 Task: For heading Arial with bold.  font size for heading22,  'Change the font style of data to'Arial Narrow.  and font size to 14,  Change the alignment of both headline & data to Align middle.  In the sheet   Spark Sales review book
Action: Mouse moved to (141, 105)
Screenshot: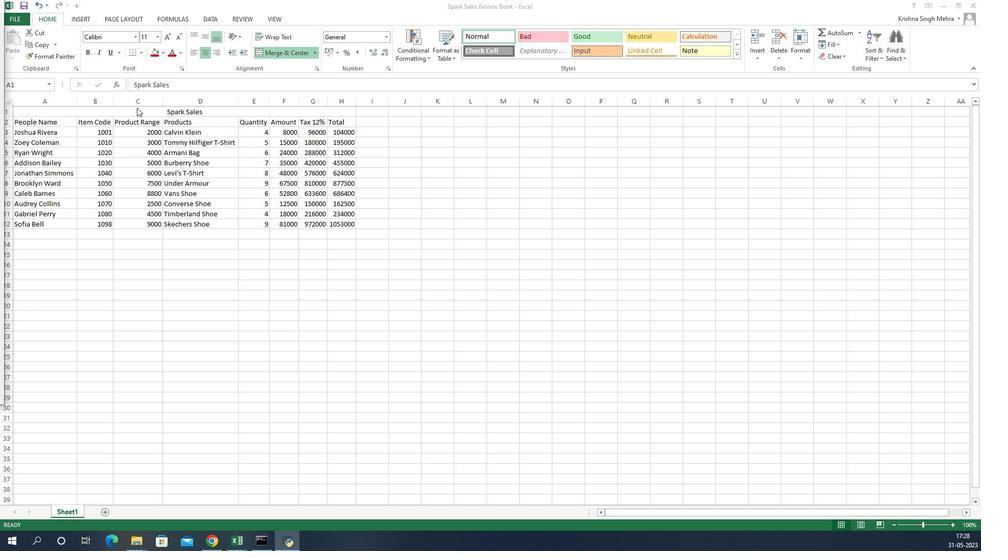
Action: Mouse pressed left at (141, 105)
Screenshot: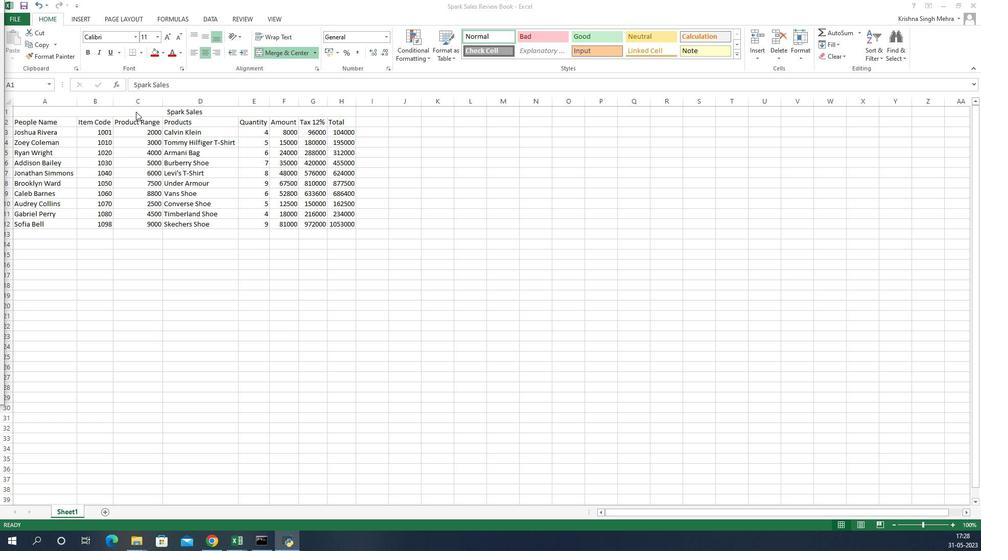 
Action: Mouse moved to (139, 28)
Screenshot: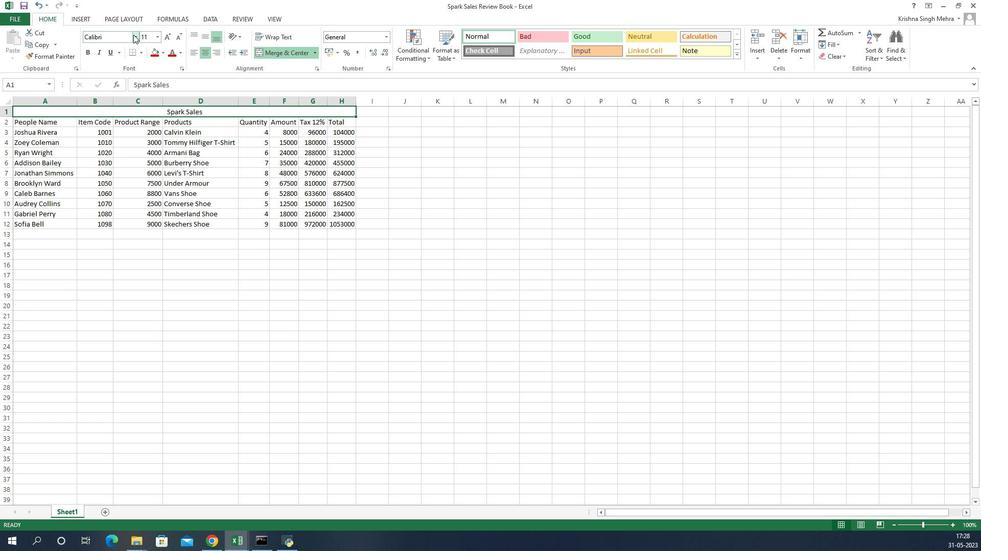 
Action: Mouse pressed left at (139, 28)
Screenshot: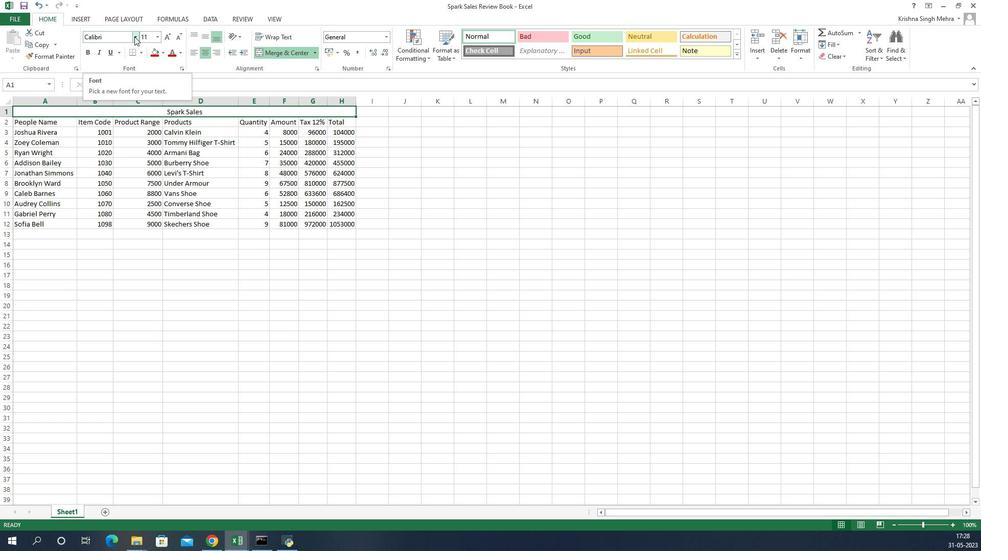 
Action: Mouse moved to (108, 115)
Screenshot: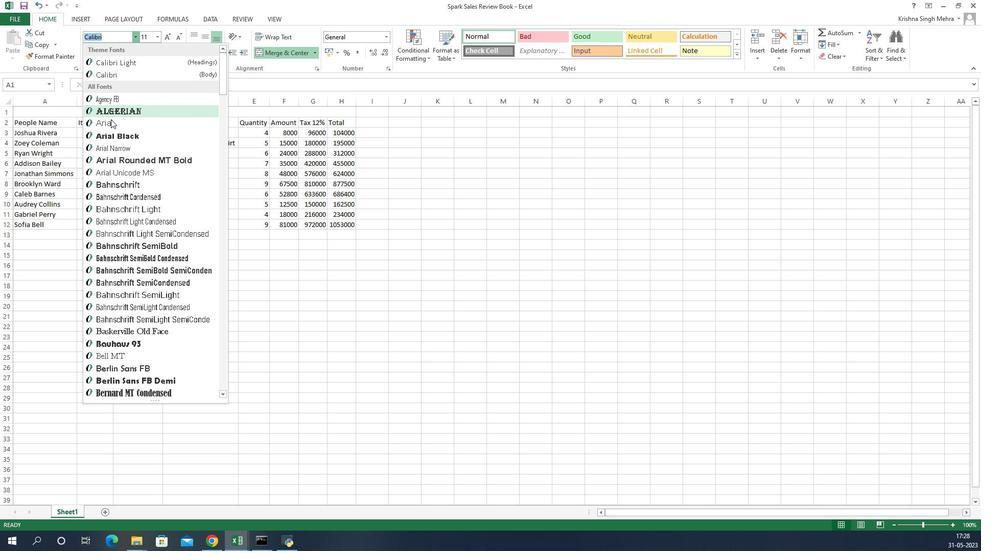 
Action: Mouse pressed left at (108, 115)
Screenshot: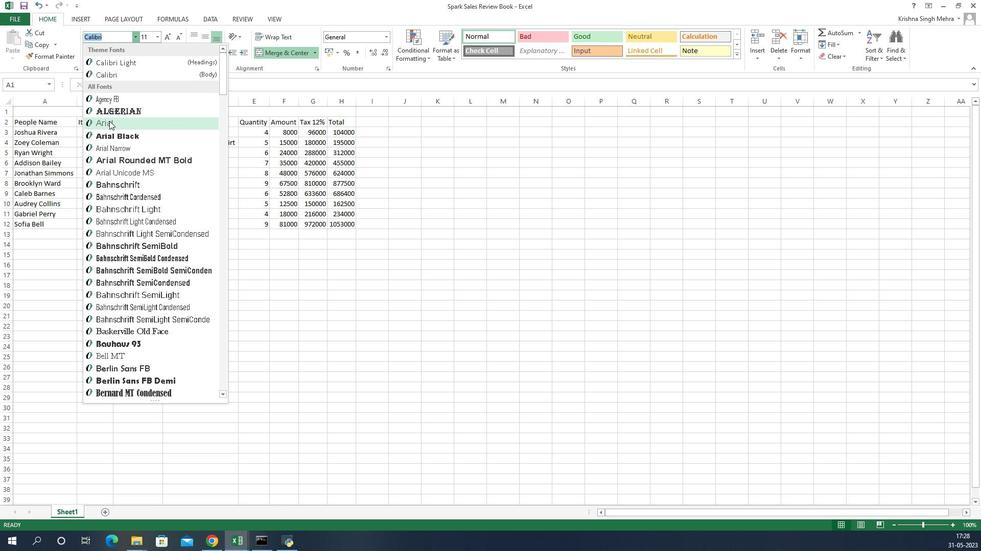 
Action: Mouse moved to (85, 43)
Screenshot: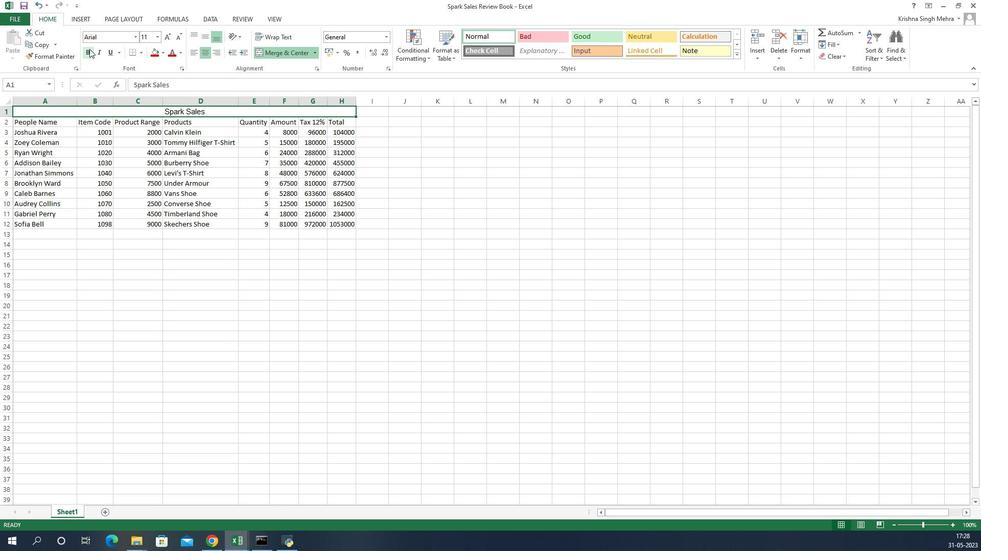 
Action: Mouse pressed left at (85, 43)
Screenshot: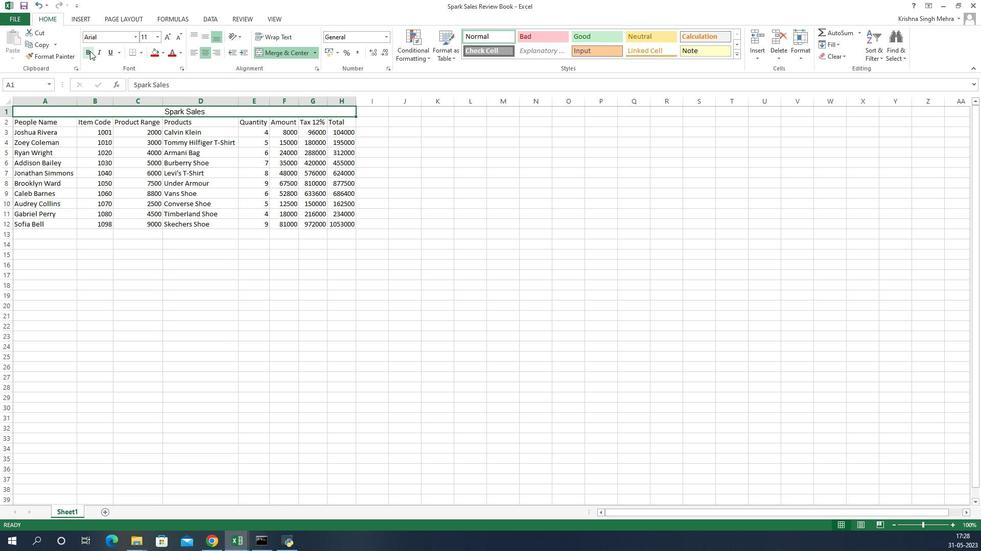 
Action: Mouse moved to (180, 29)
Screenshot: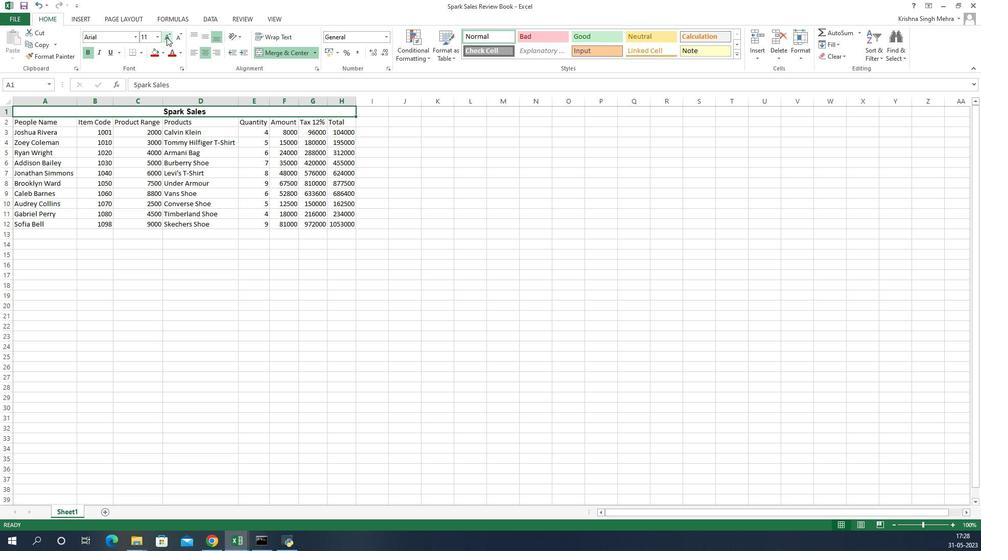 
Action: Mouse pressed left at (180, 29)
Screenshot: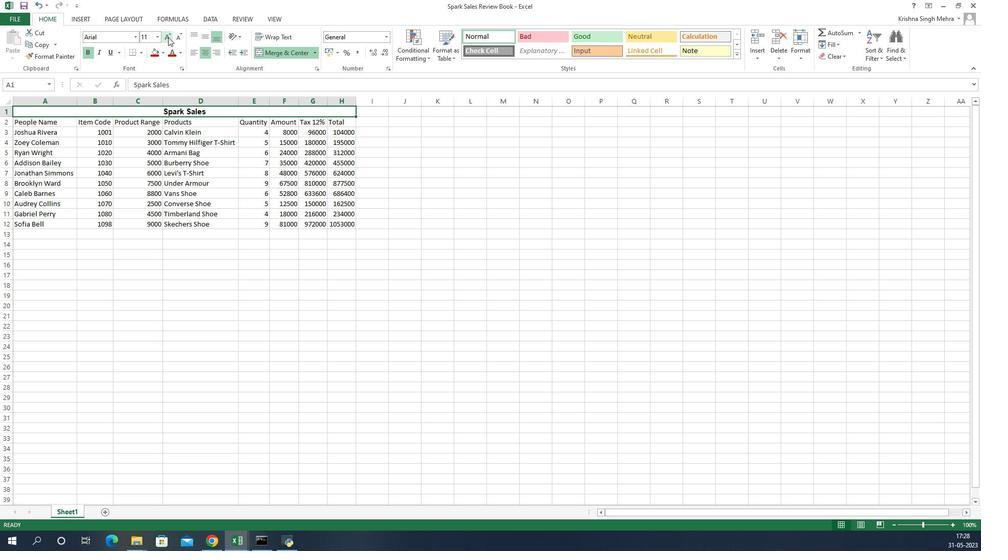 
Action: Mouse pressed left at (180, 29)
Screenshot: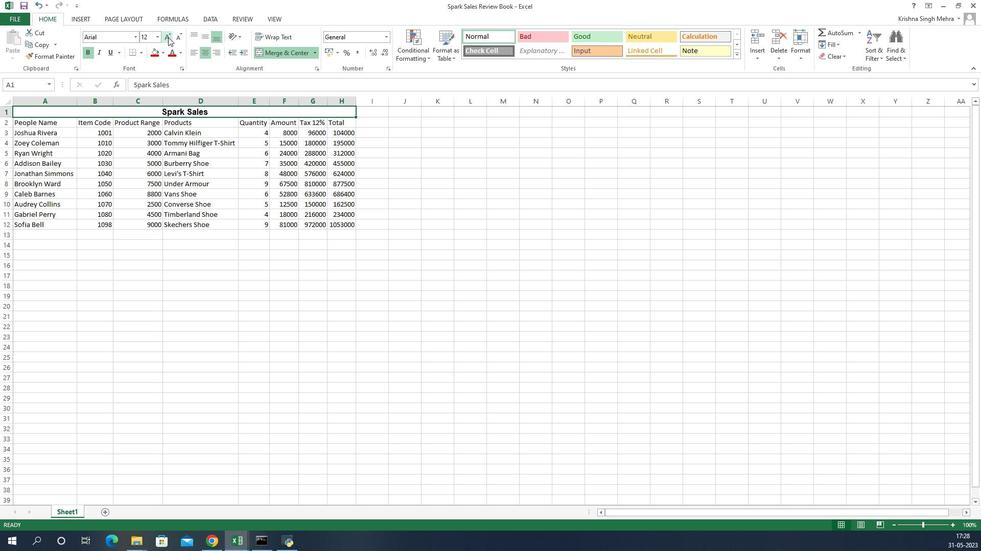 
Action: Mouse pressed left at (180, 29)
Screenshot: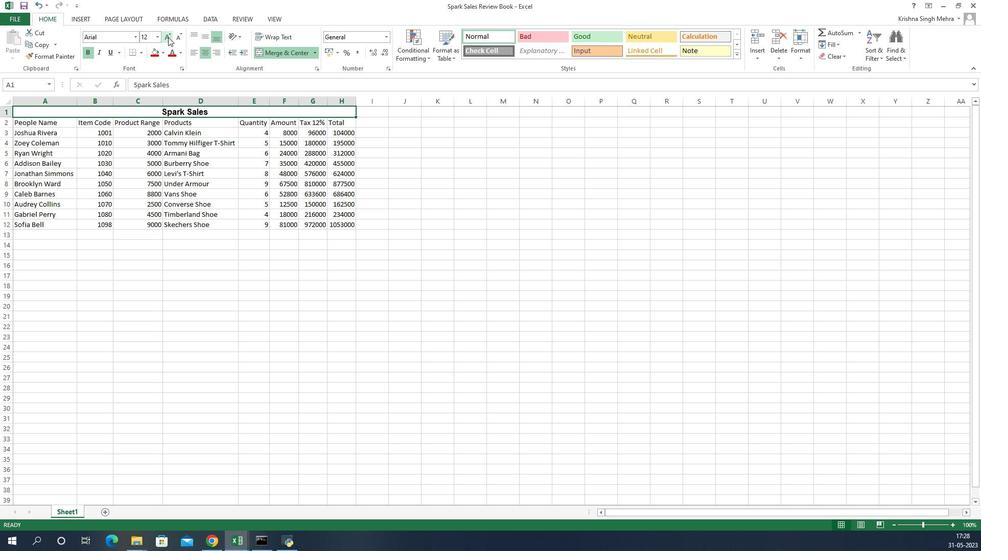 
Action: Mouse pressed left at (180, 29)
Screenshot: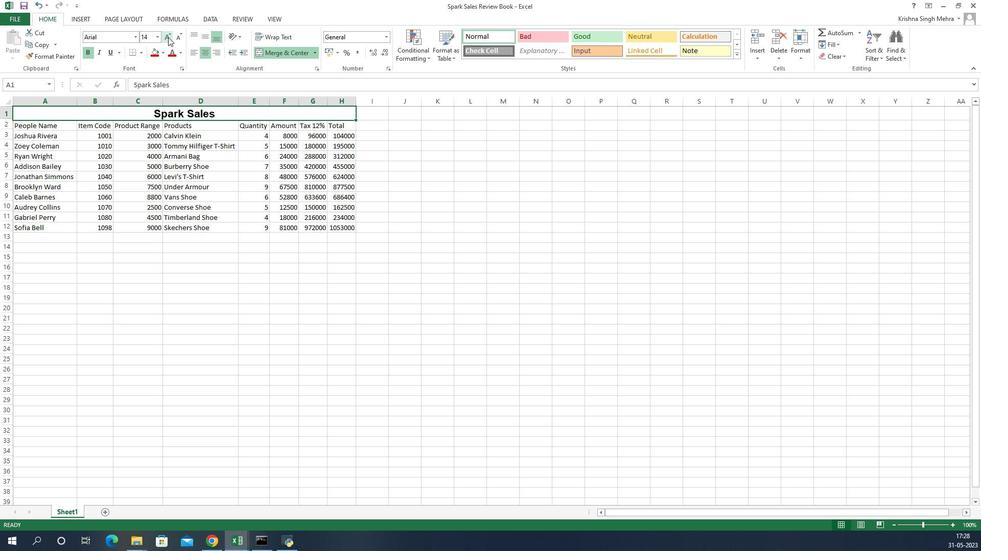 
Action: Mouse pressed left at (180, 29)
Screenshot: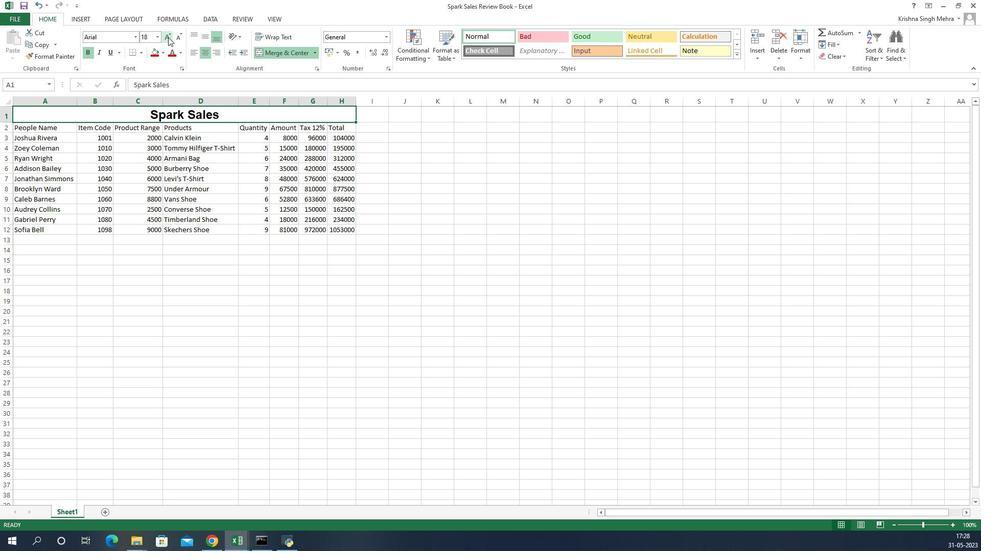 
Action: Mouse pressed left at (180, 29)
Screenshot: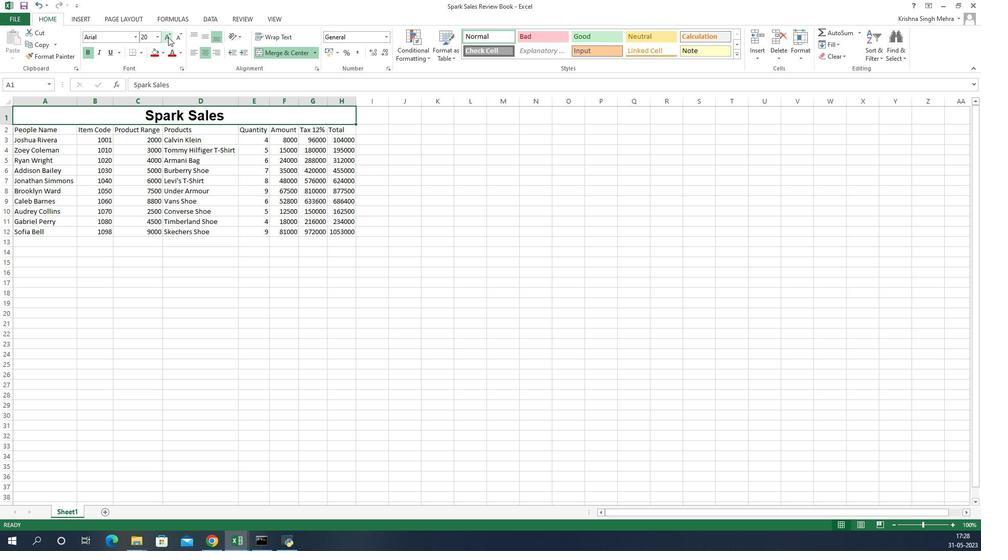 
Action: Mouse moved to (160, 282)
Screenshot: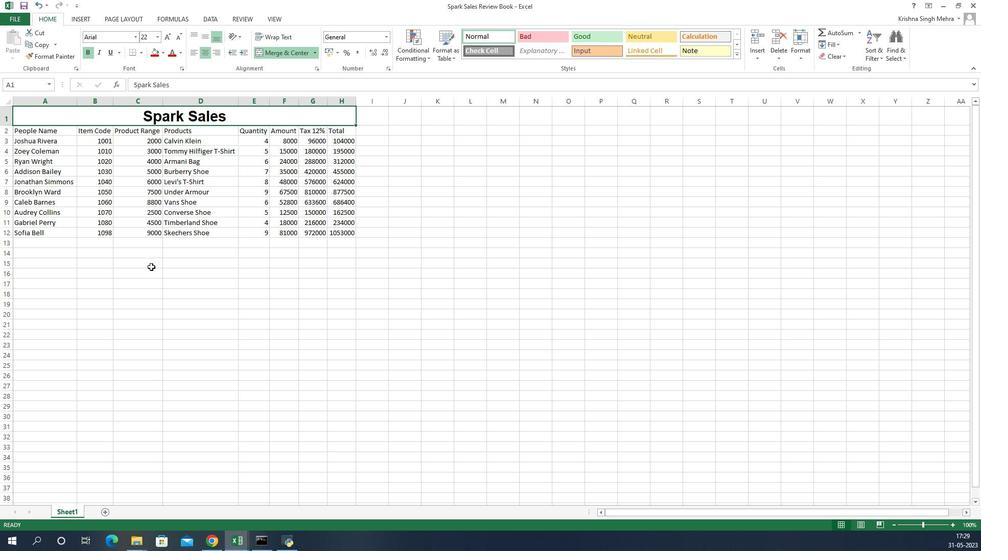 
Action: Mouse pressed left at (160, 282)
Screenshot: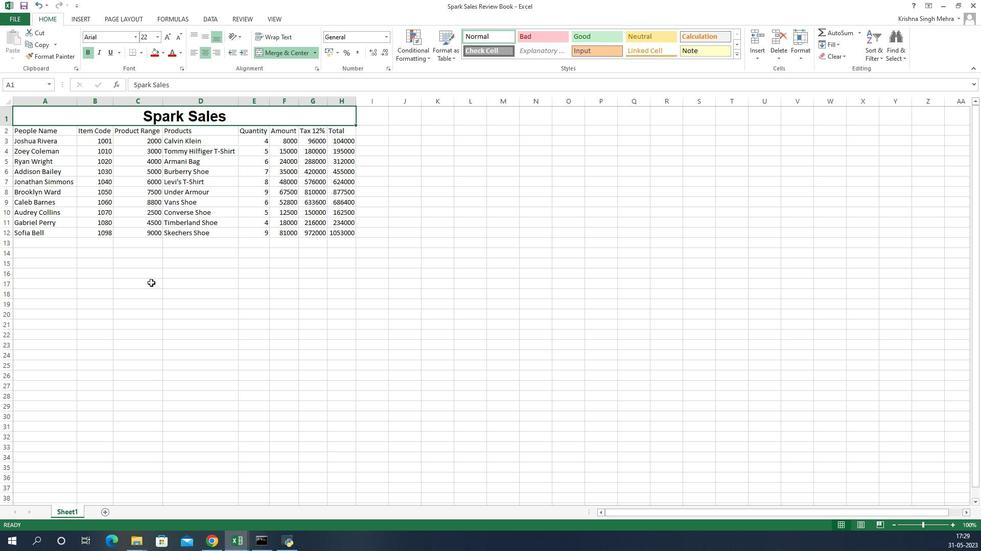 
Action: Mouse moved to (1, 126)
Screenshot: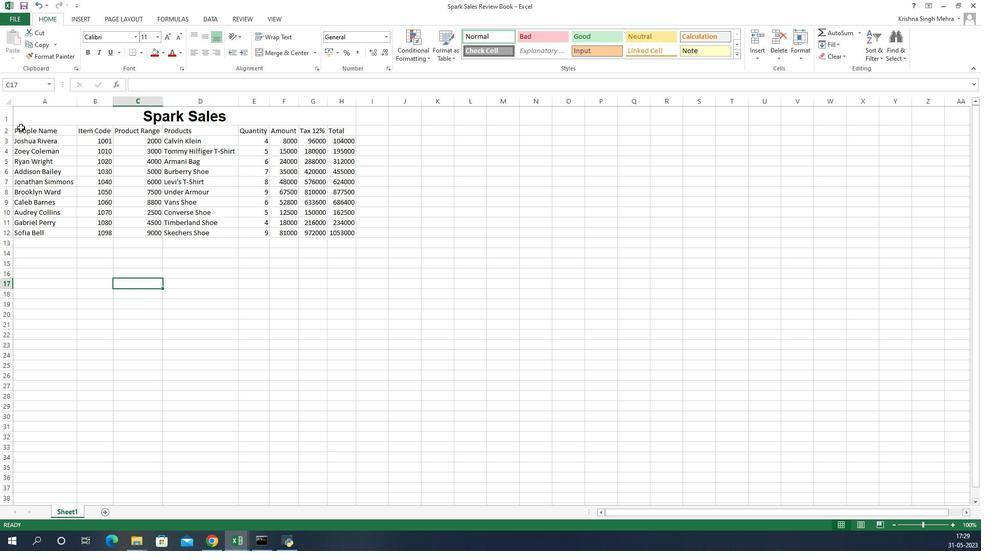 
Action: Mouse pressed left at (1, 126)
Screenshot: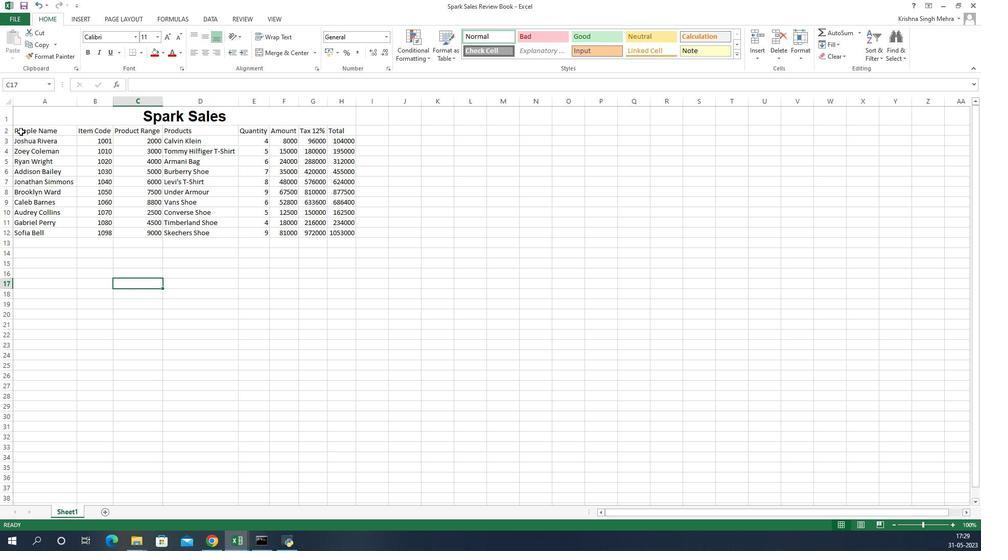 
Action: Mouse pressed left at (1, 126)
Screenshot: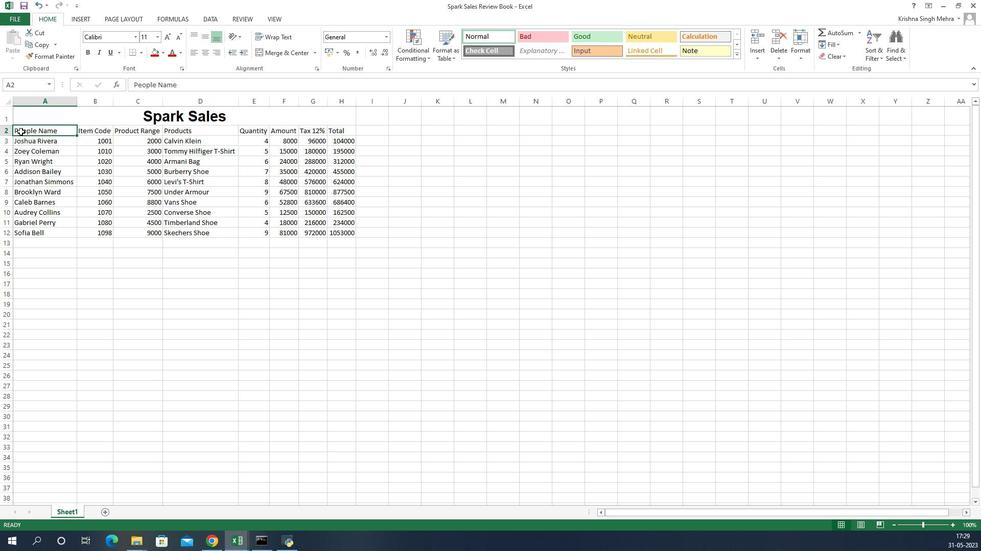 
Action: Mouse moved to (141, 31)
Screenshot: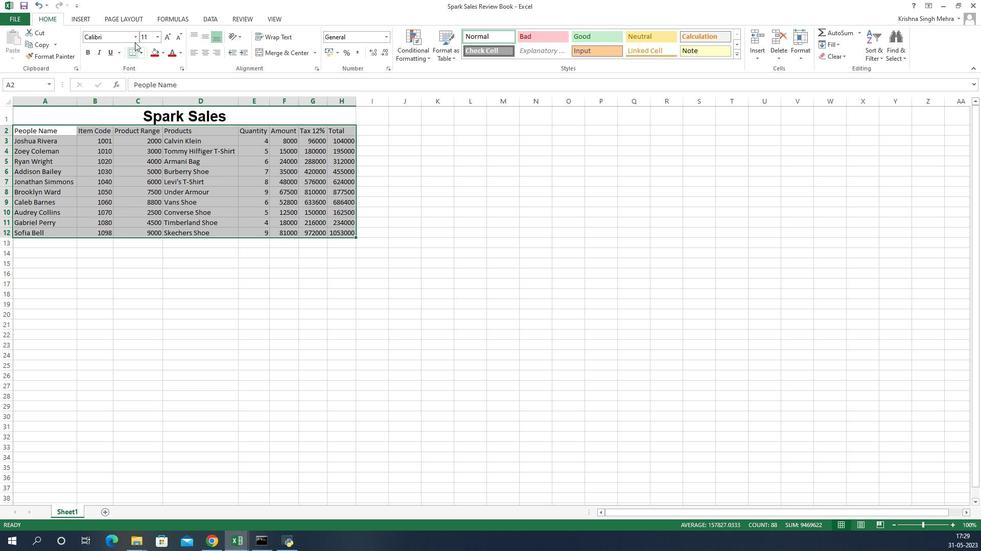 
Action: Mouse pressed left at (141, 31)
Screenshot: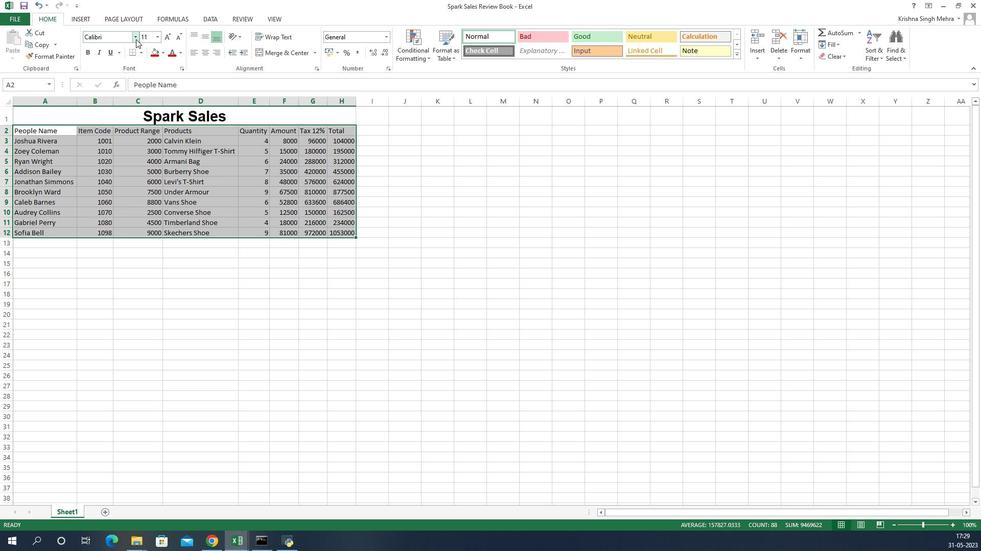 
Action: Mouse moved to (99, 142)
Screenshot: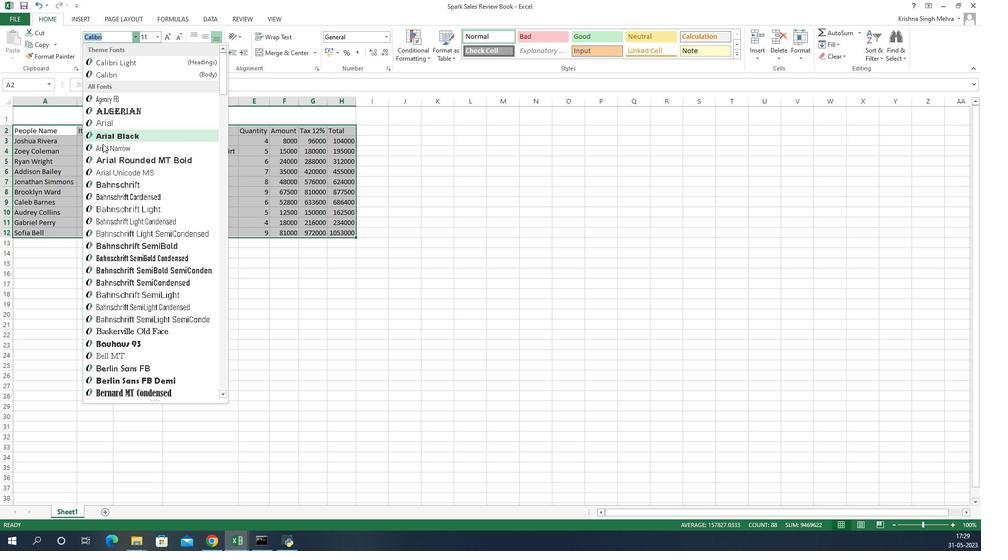 
Action: Mouse pressed left at (99, 142)
Screenshot: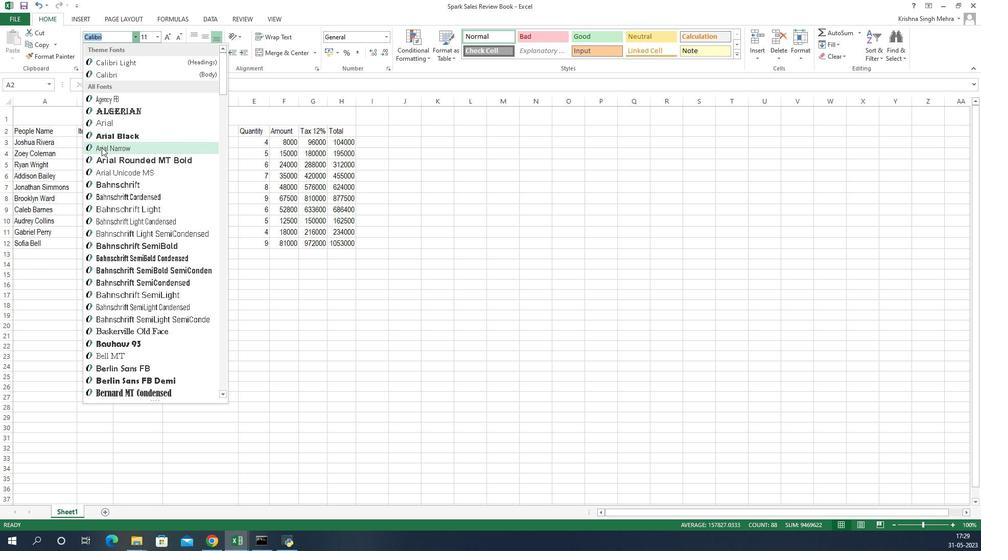 
Action: Mouse moved to (181, 29)
Screenshot: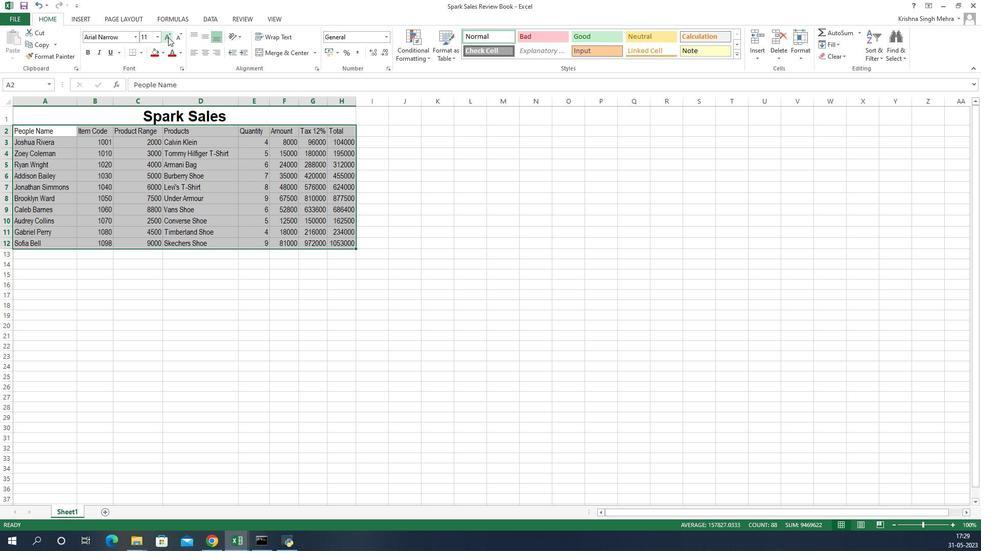 
Action: Mouse pressed left at (181, 29)
Screenshot: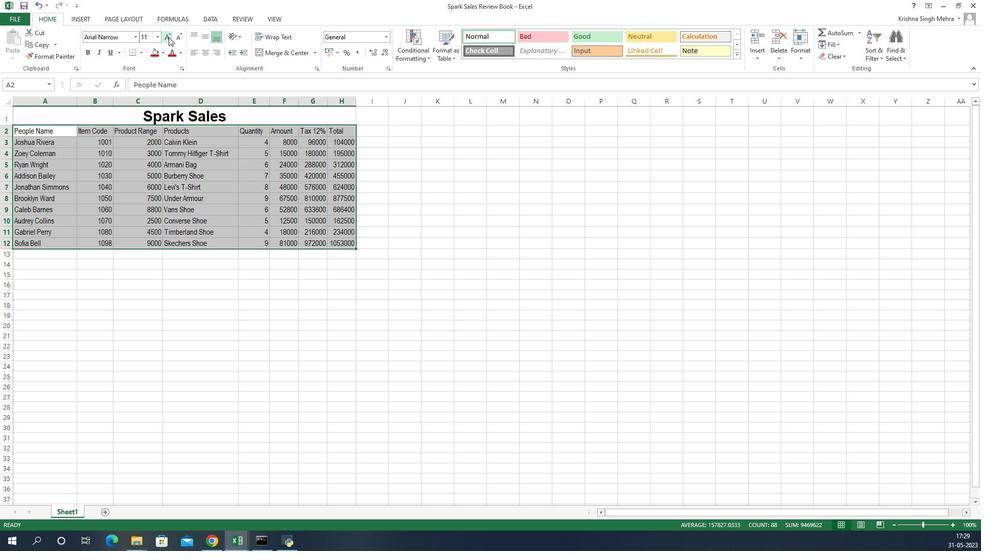 
Action: Mouse moved to (181, 29)
Screenshot: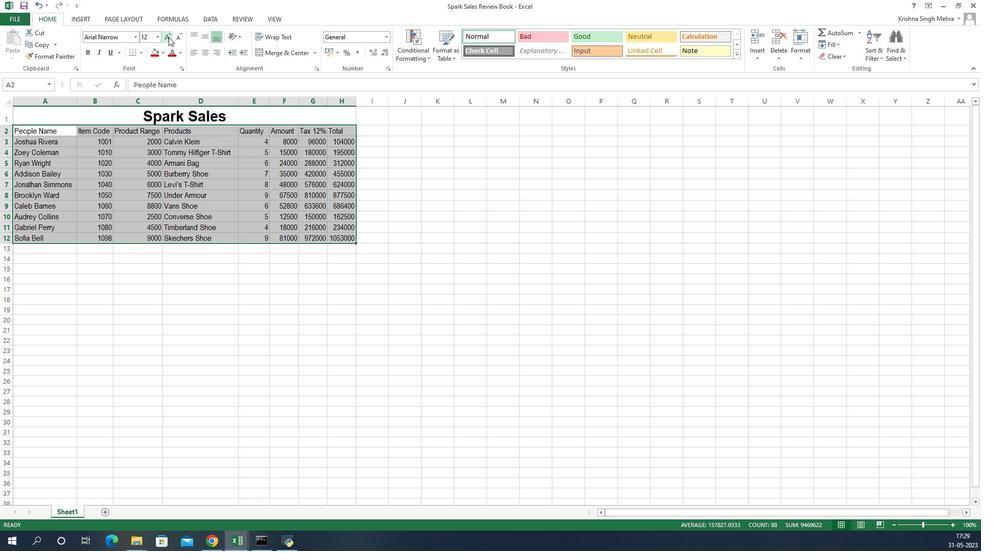 
Action: Mouse pressed left at (181, 29)
Screenshot: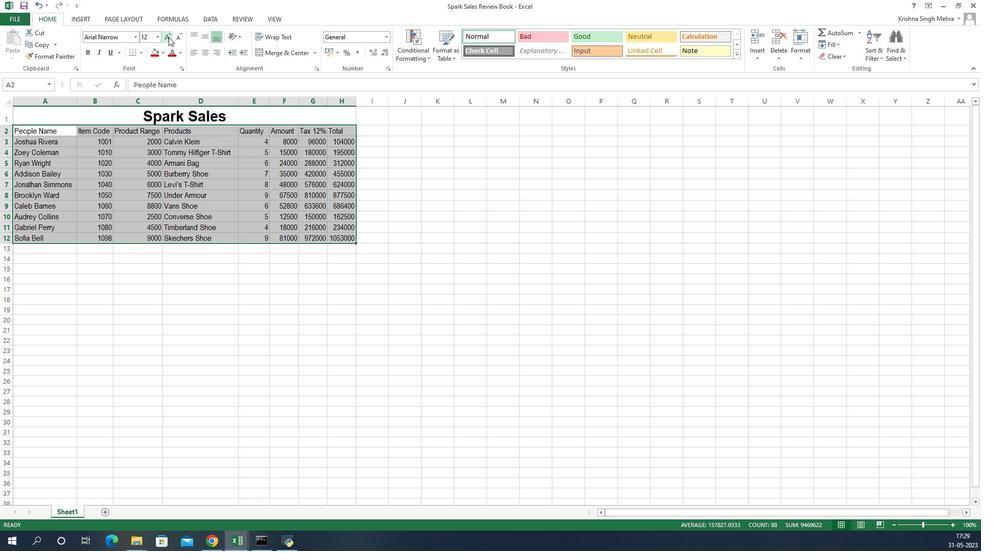 
Action: Mouse moved to (96, 305)
Screenshot: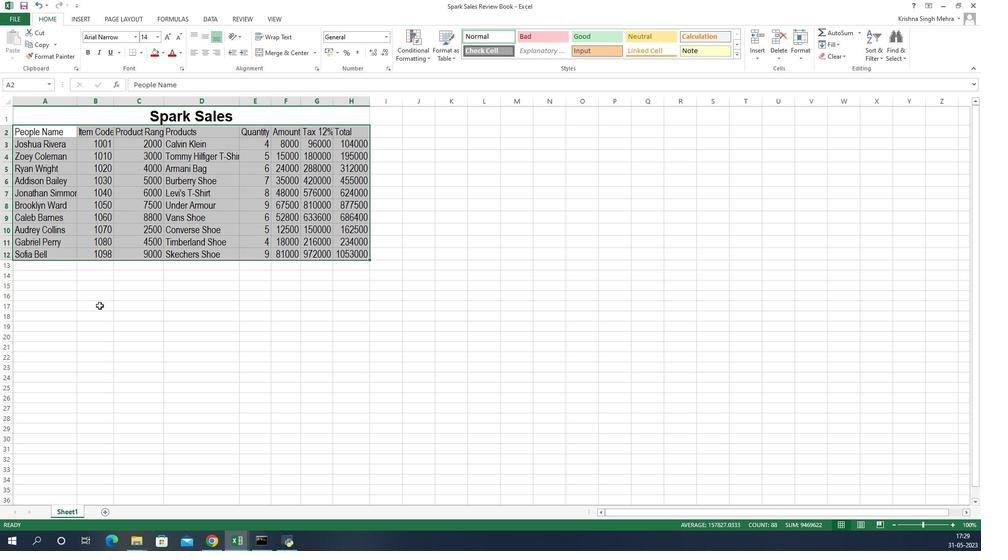 
Action: Mouse pressed left at (96, 305)
Screenshot: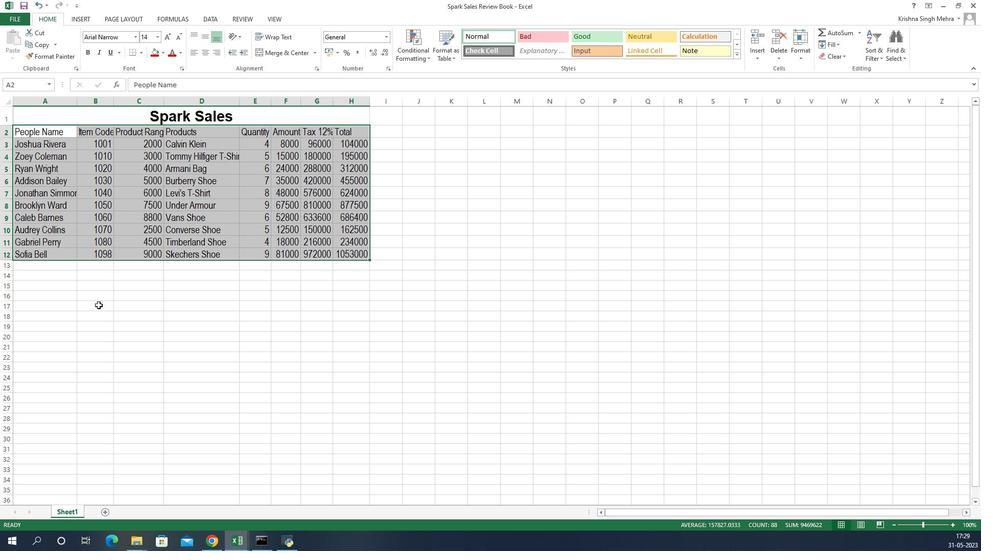 
Action: Mouse moved to (51, 113)
Screenshot: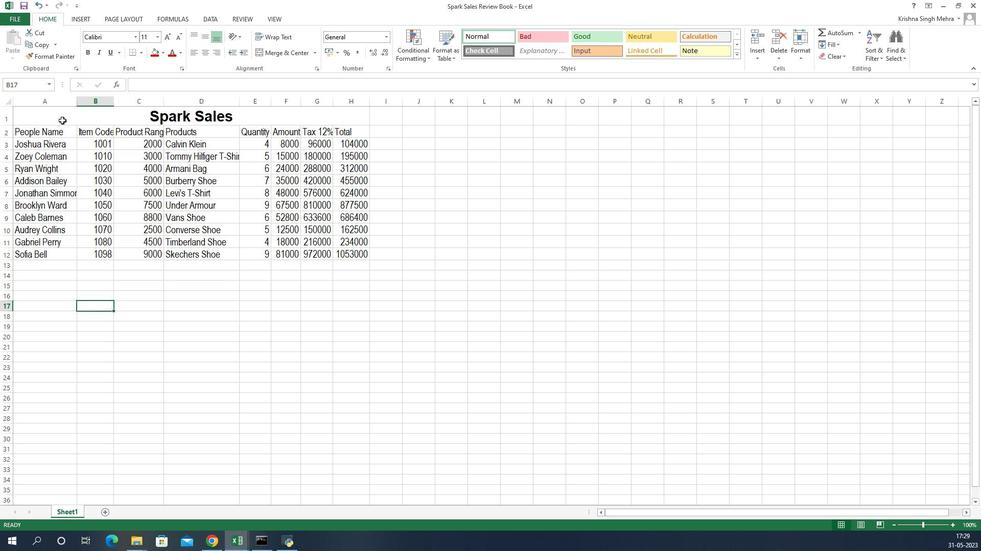 
Action: Mouse pressed left at (51, 113)
Screenshot: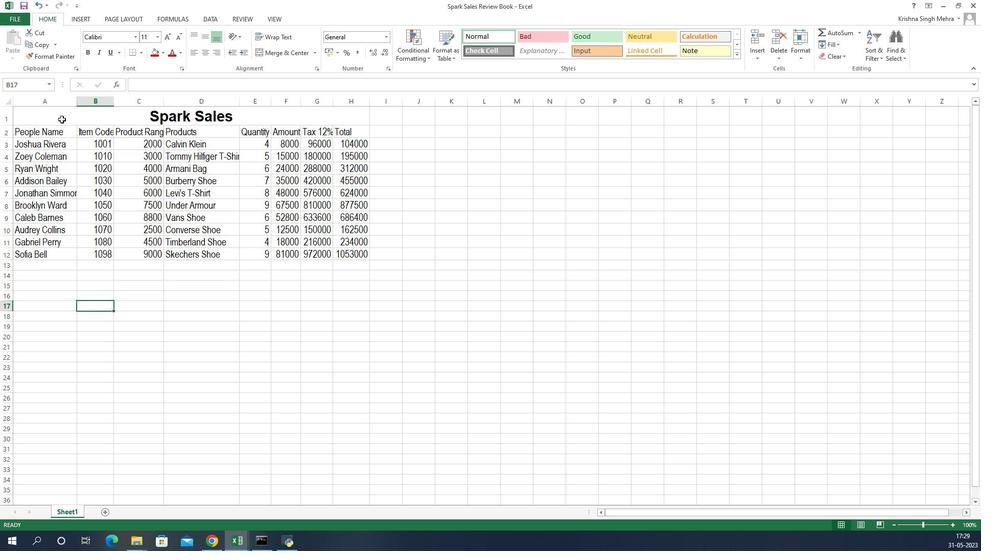 
Action: Mouse moved to (53, 111)
Screenshot: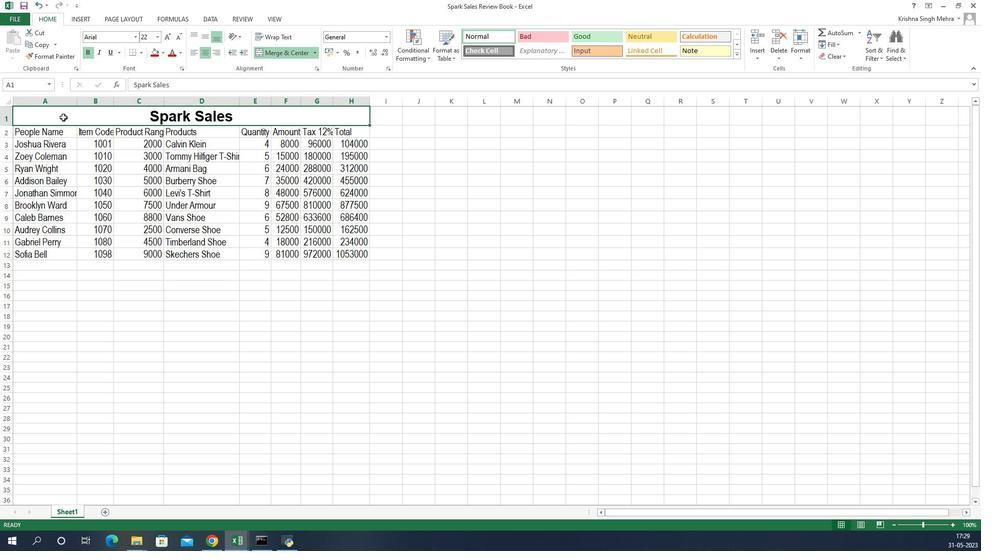 
Action: Mouse pressed left at (53, 111)
Screenshot: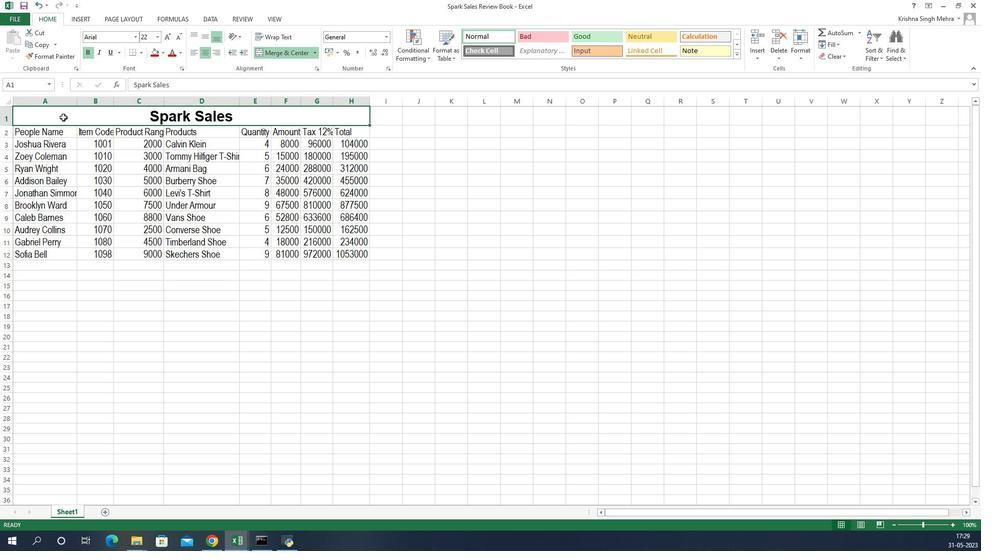 
Action: Mouse moved to (157, 307)
Screenshot: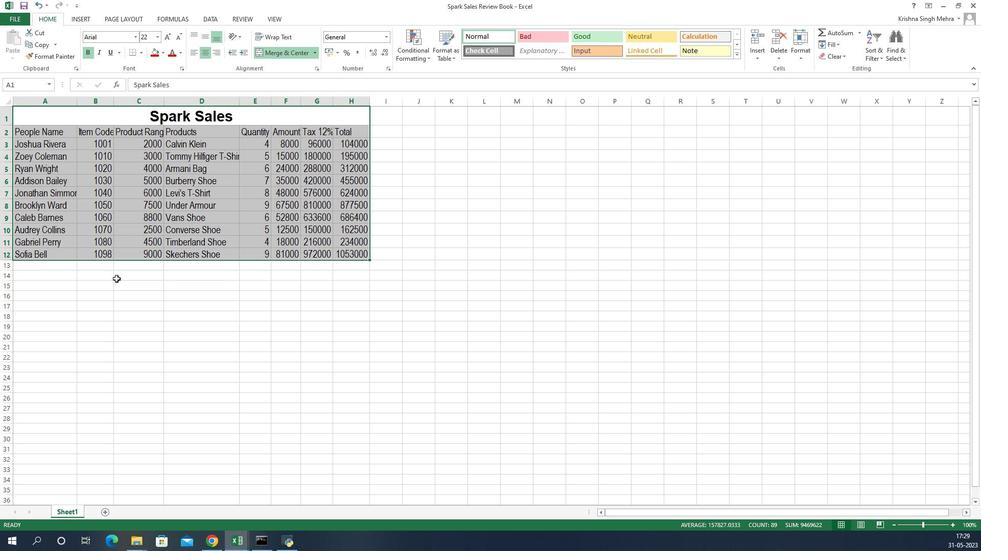 
Action: Mouse pressed left at (157, 307)
Screenshot: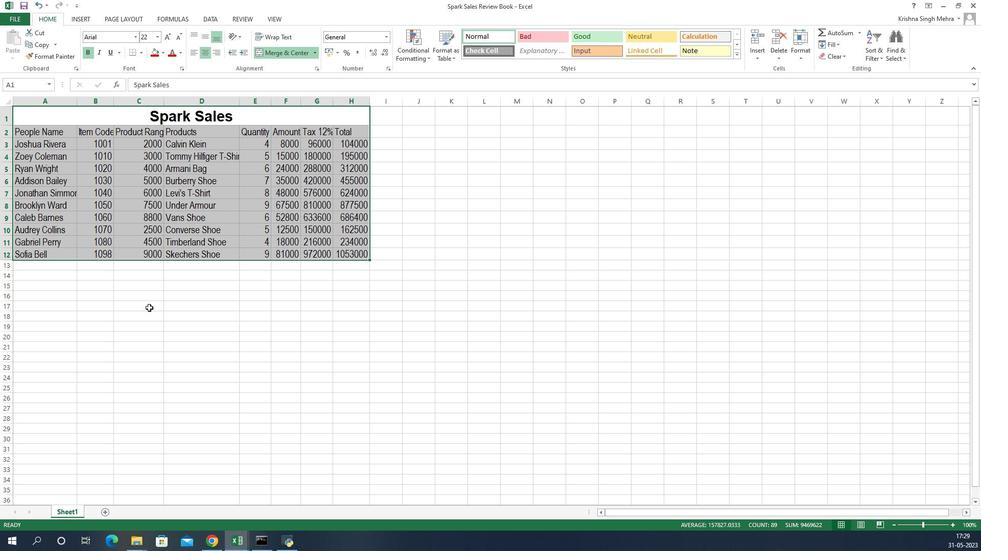 
Action: Mouse moved to (306, 92)
Screenshot: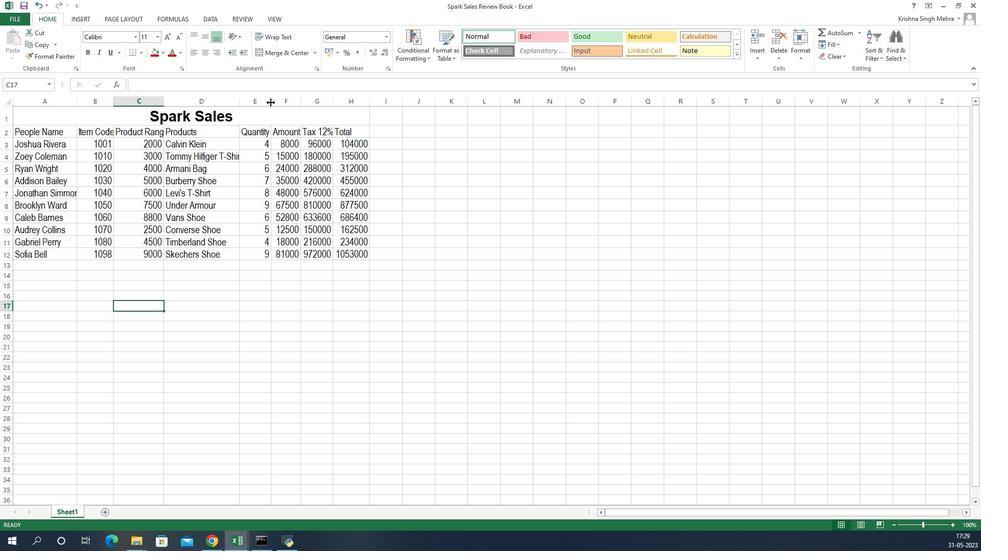 
Action: Mouse pressed left at (306, 92)
Screenshot: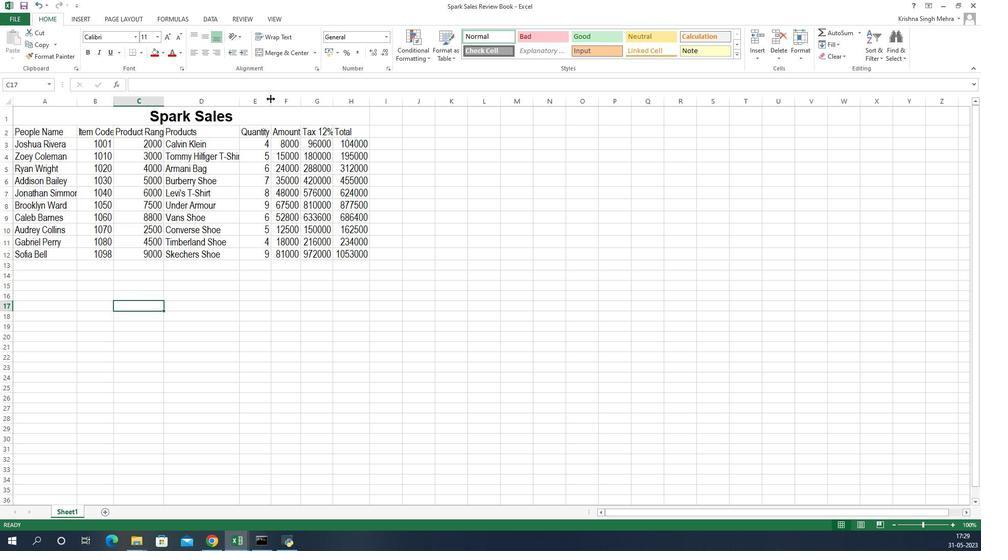 
Action: Mouse moved to (307, 91)
Screenshot: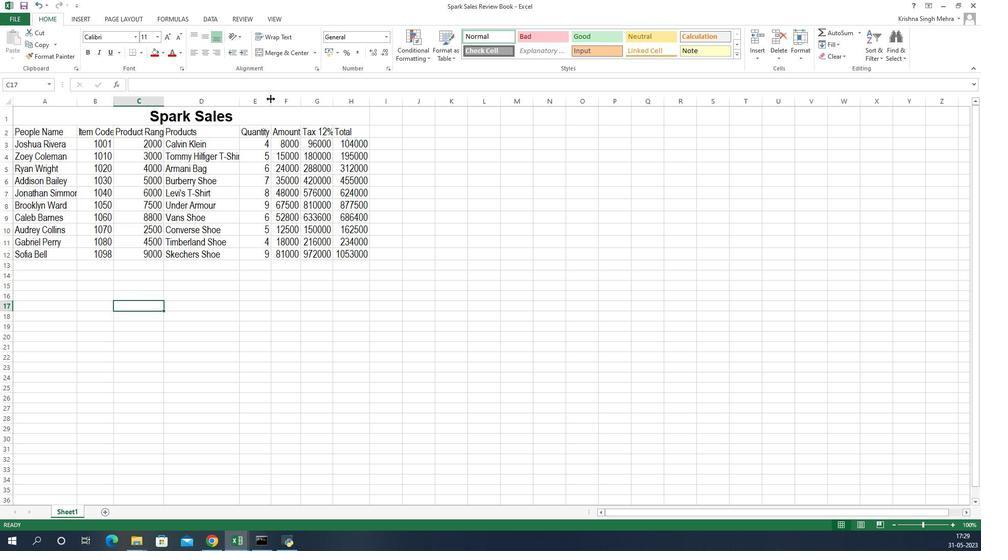 
Action: Mouse pressed left at (307, 91)
Screenshot: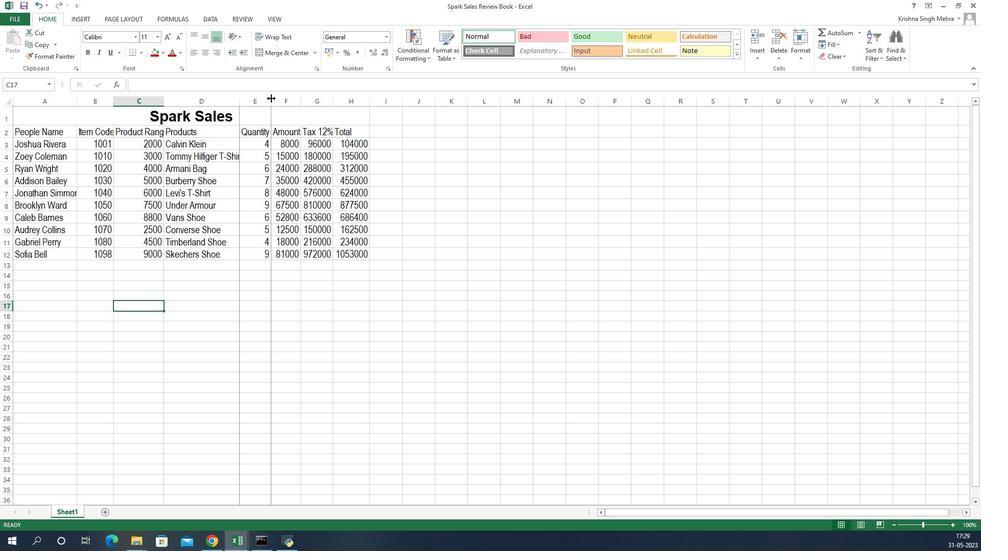 
Action: Mouse moved to (265, 99)
Screenshot: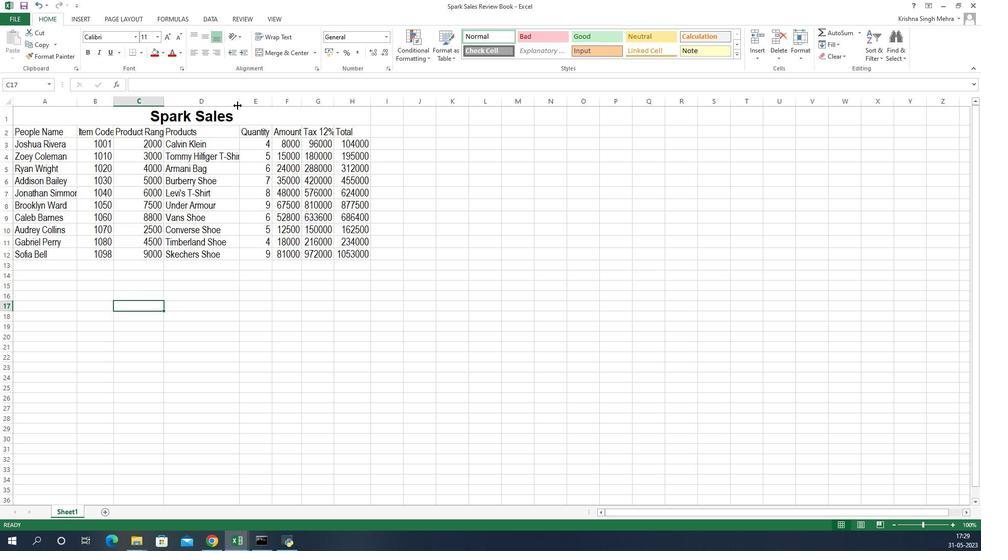 
Action: Mouse pressed left at (265, 99)
Screenshot: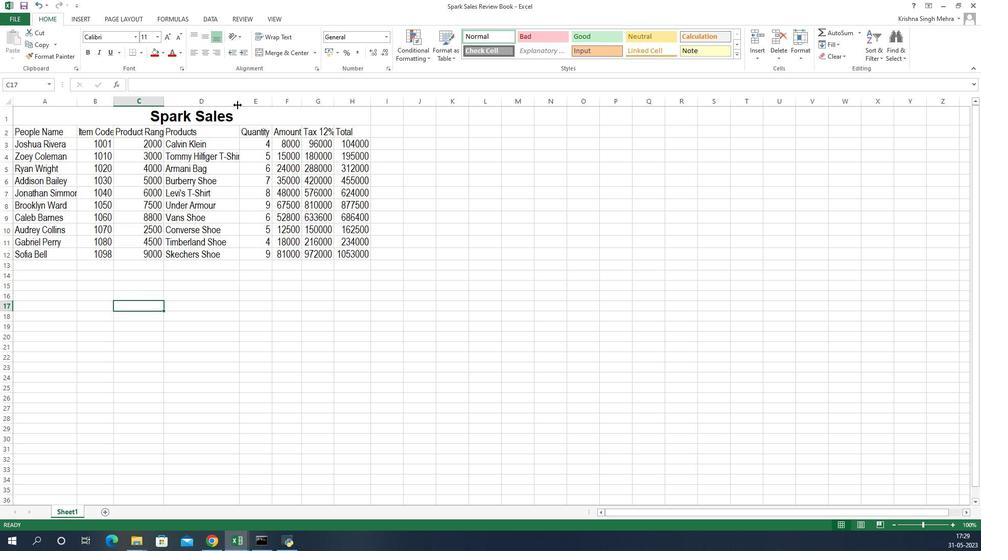 
Action: Mouse moved to (266, 98)
Screenshot: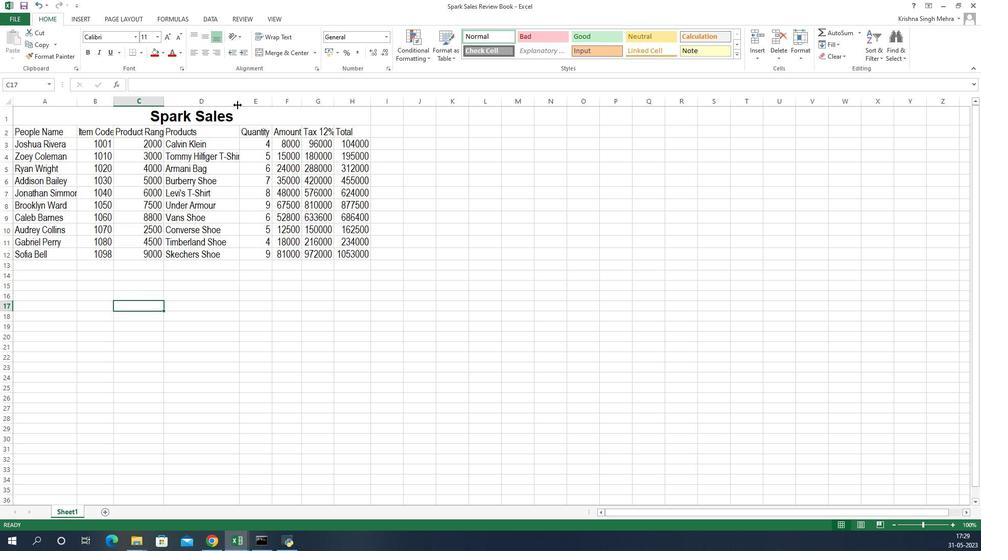 
Action: Mouse pressed left at (266, 98)
Screenshot: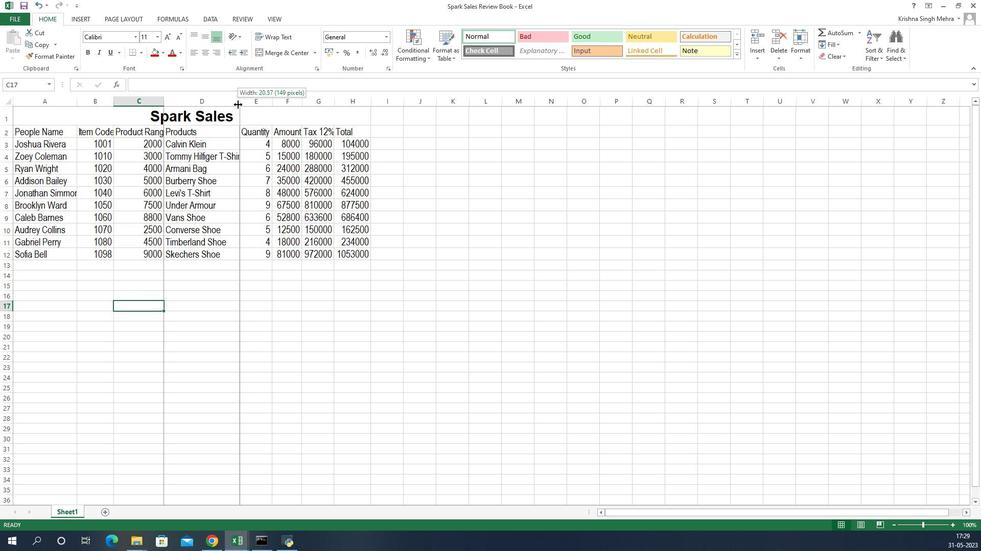 
Action: Mouse moved to (70, 97)
Screenshot: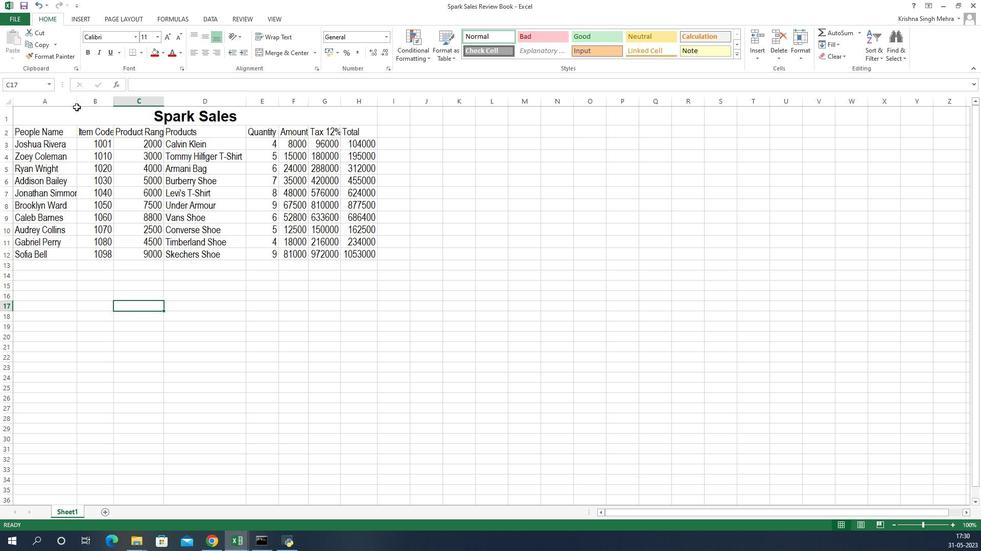 
Action: Mouse pressed left at (70, 97)
Screenshot: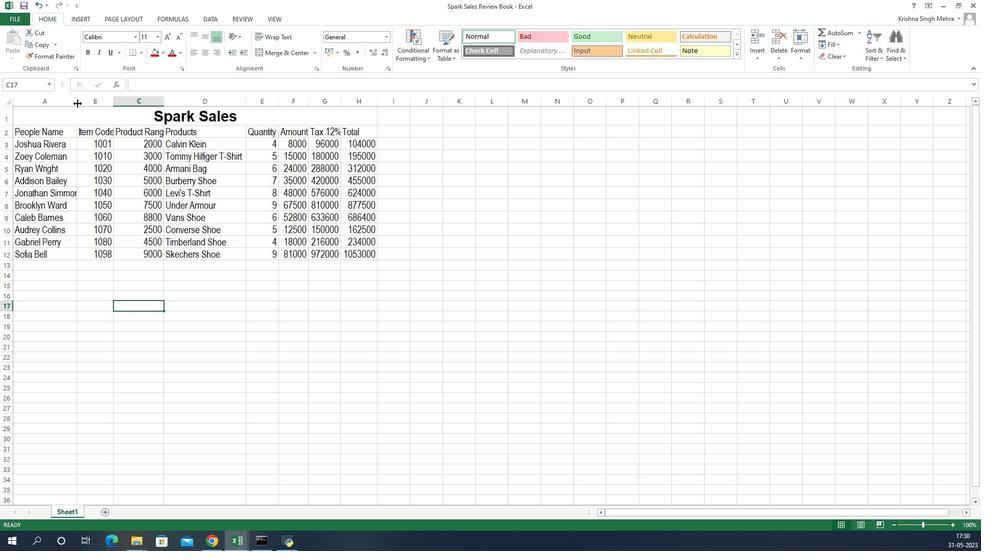 
Action: Mouse pressed left at (70, 97)
Screenshot: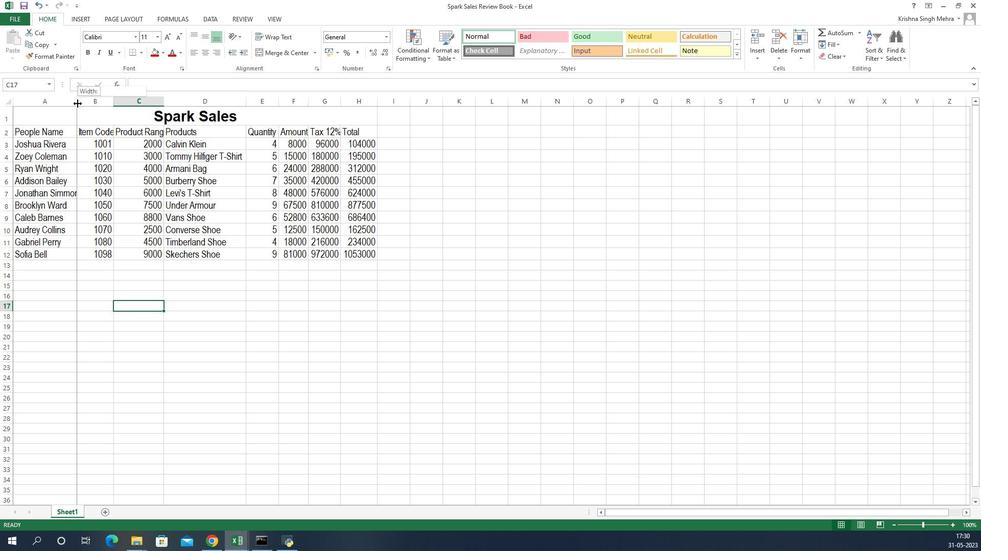 
Action: Mouse moved to (126, 96)
Screenshot: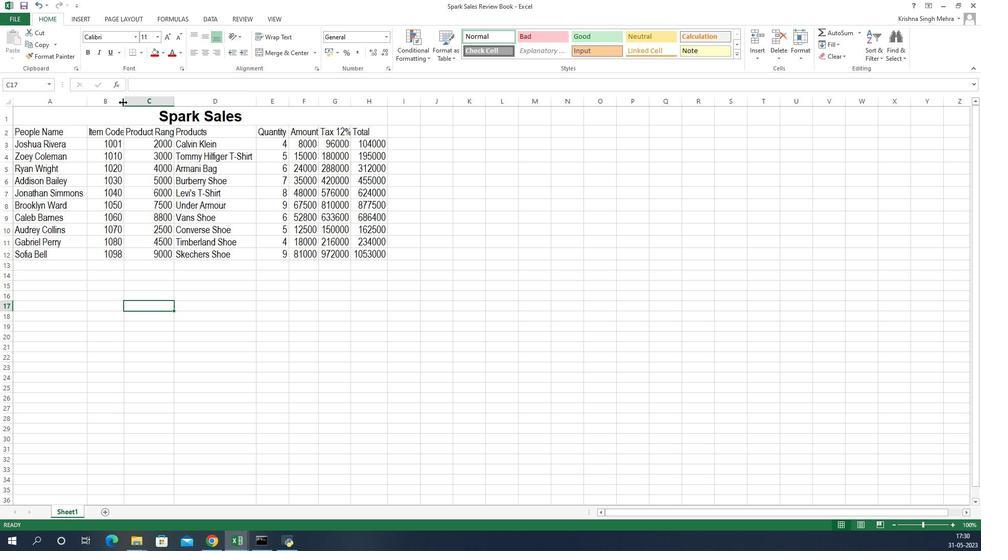 
Action: Mouse pressed left at (126, 96)
Screenshot: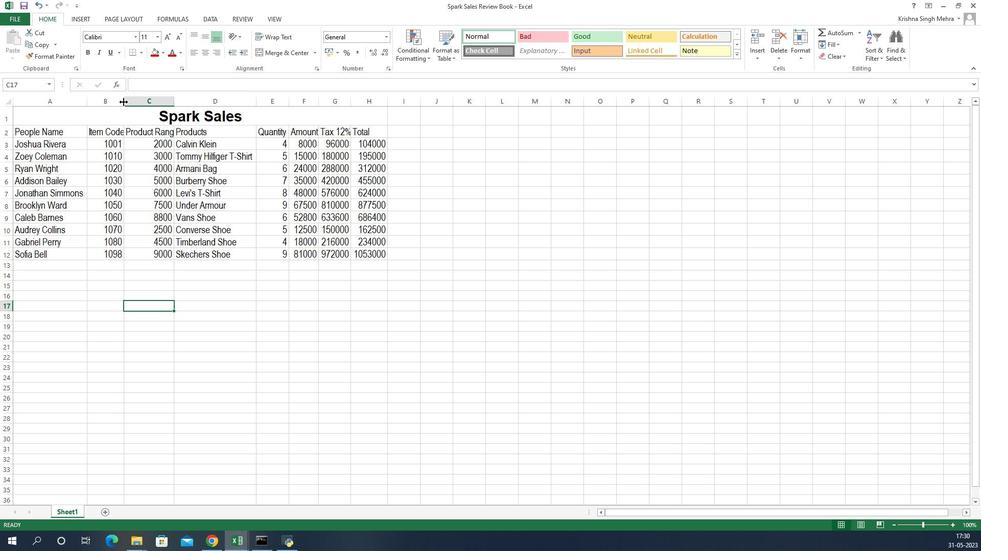 
Action: Mouse moved to (127, 96)
Screenshot: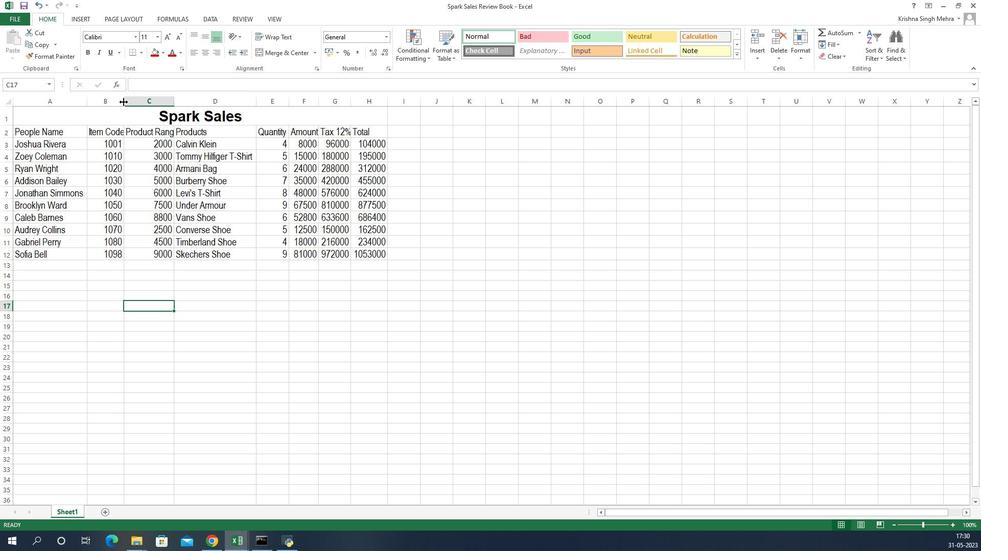 
Action: Mouse pressed left at (127, 96)
Screenshot: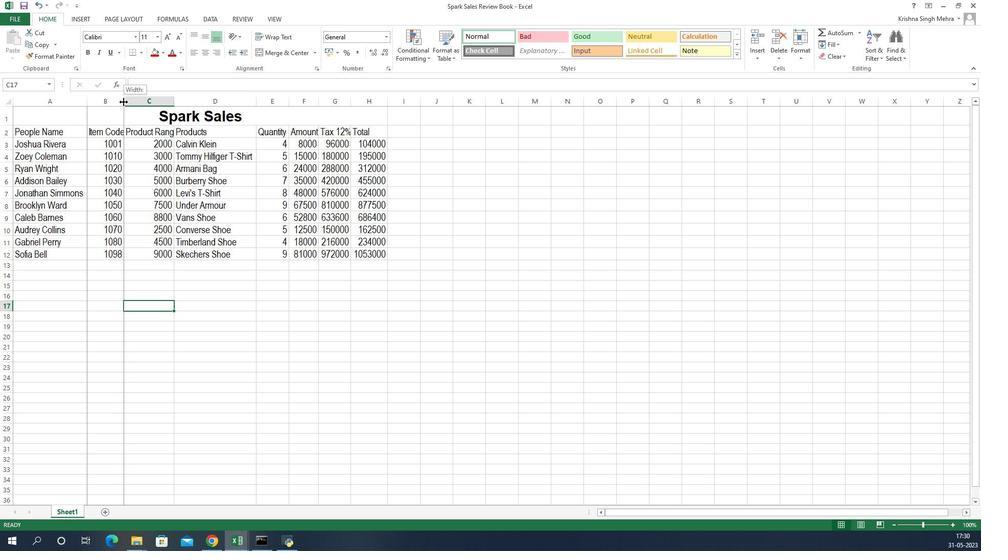 
Action: Mouse moved to (52, 108)
Screenshot: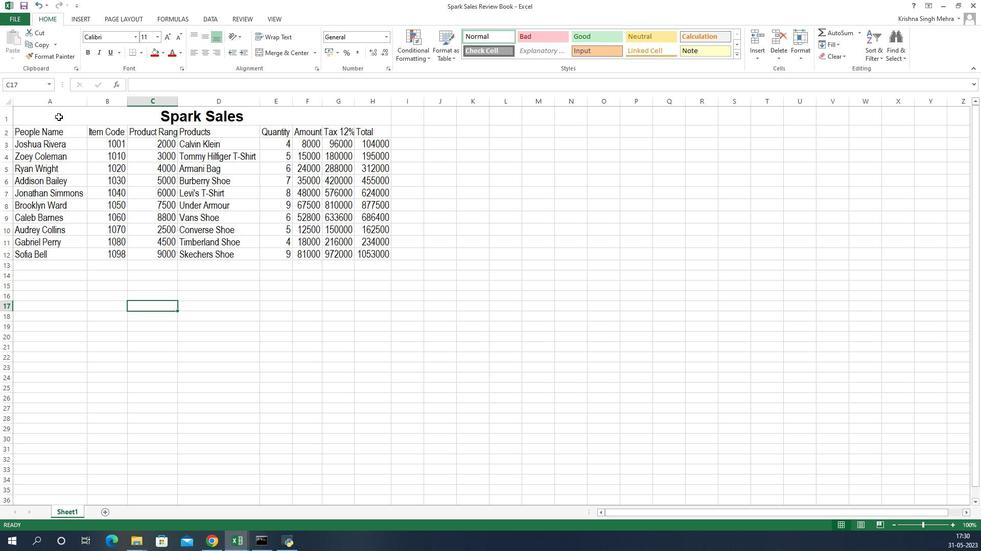 
Action: Mouse pressed left at (52, 108)
Screenshot: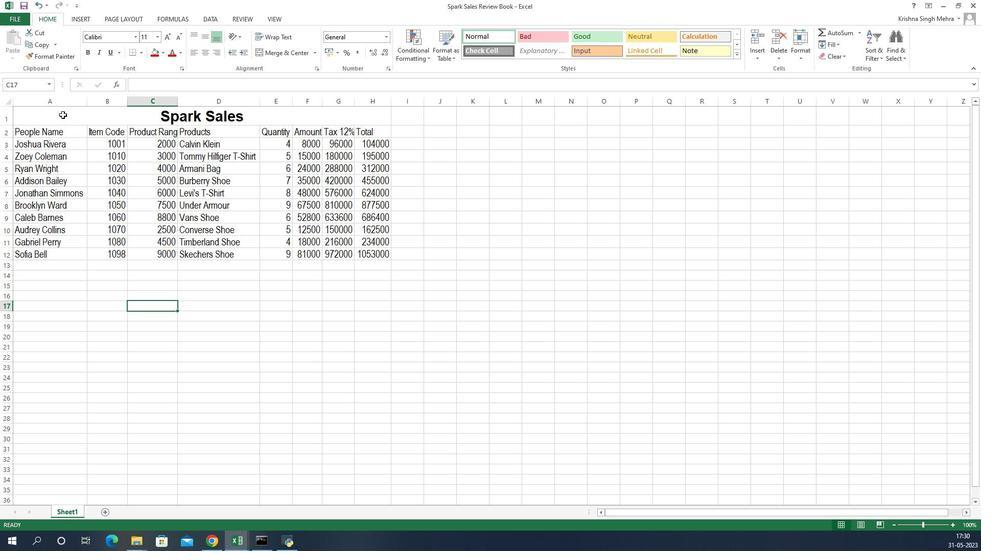 
Action: Mouse moved to (245, 303)
Screenshot: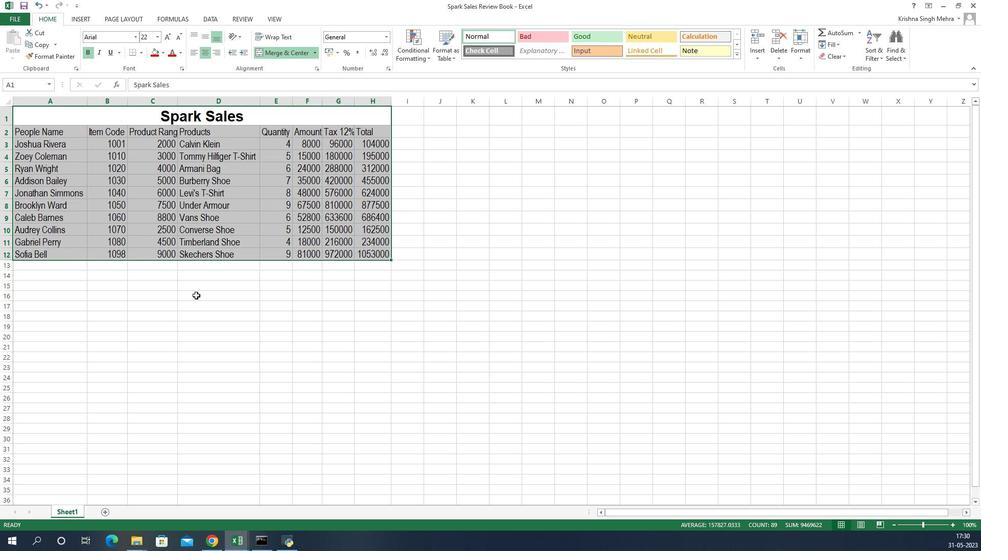 
Action: Mouse pressed left at (245, 303)
Screenshot: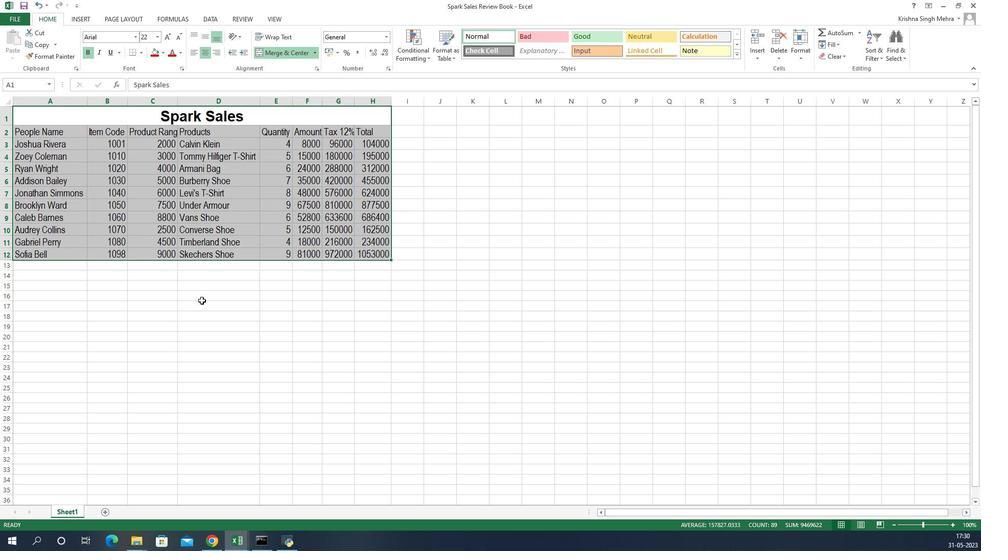 
Action: Mouse moved to (409, 96)
Screenshot: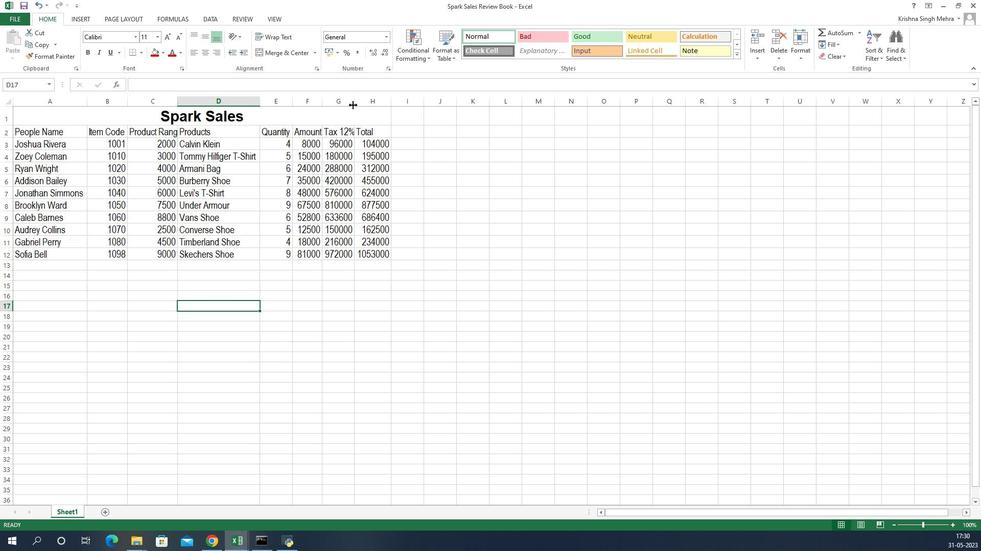 
Action: Mouse pressed left at (409, 96)
Screenshot: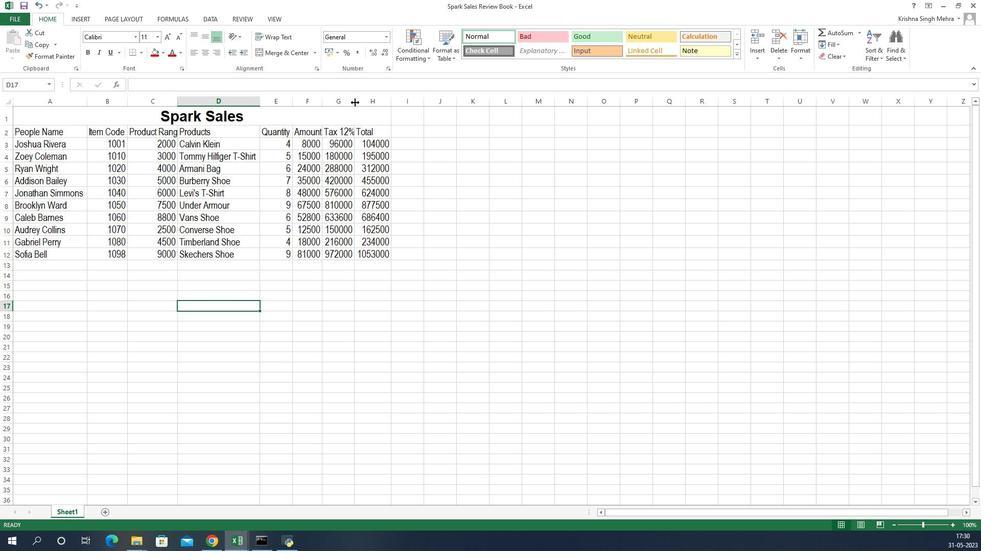 
Action: Mouse pressed left at (409, 96)
Screenshot: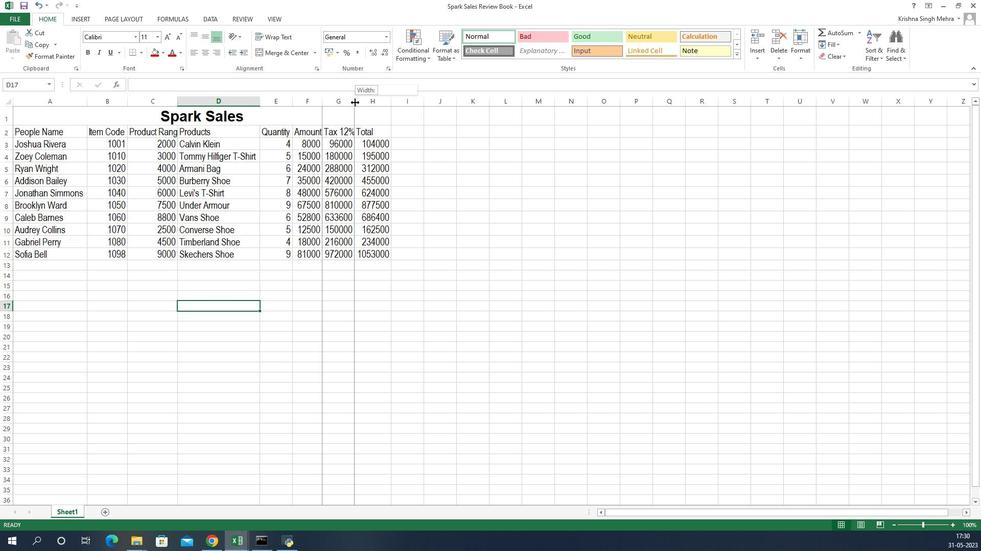 
Action: Mouse moved to (367, 97)
Screenshot: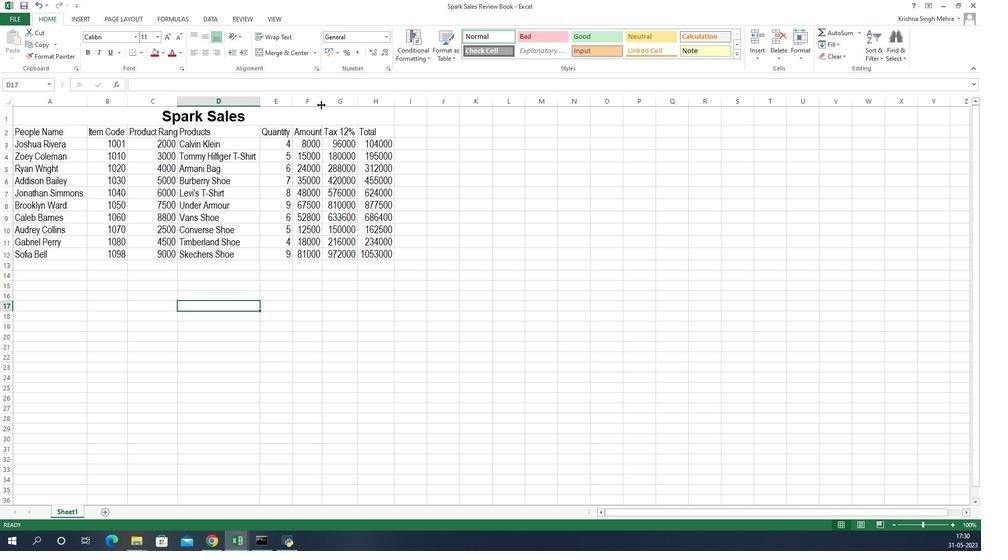 
Action: Mouse pressed left at (367, 97)
Screenshot: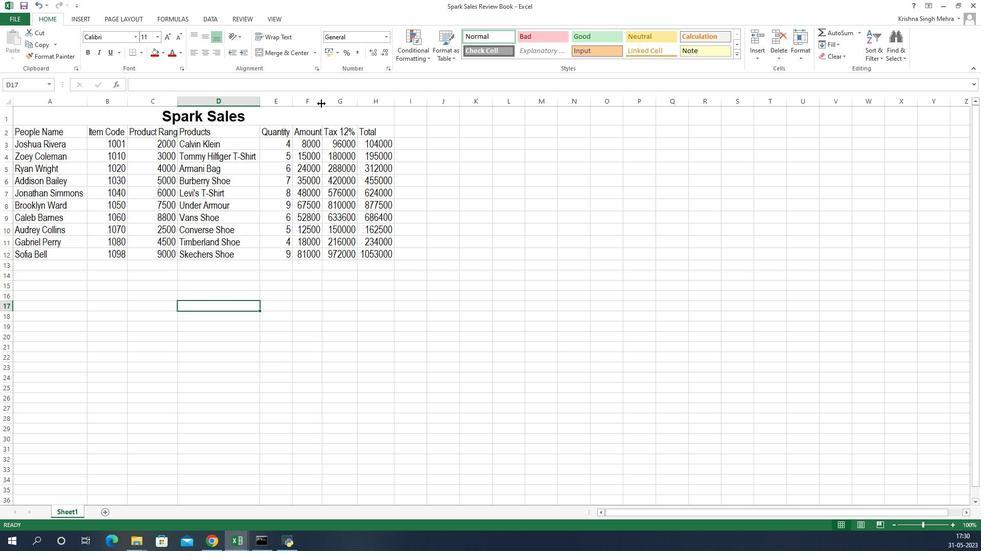 
Action: Mouse pressed left at (367, 97)
Screenshot: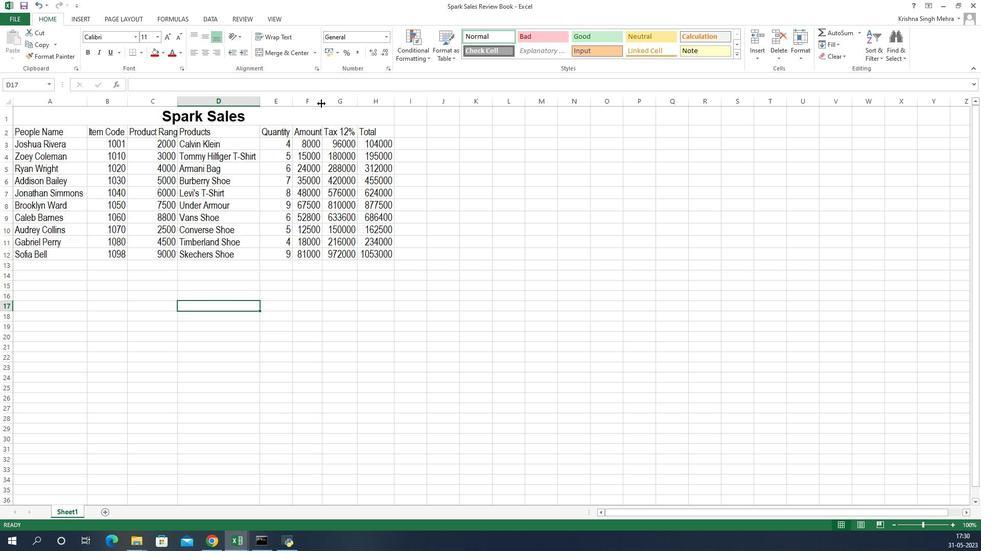 
Action: Mouse moved to (26, 107)
Screenshot: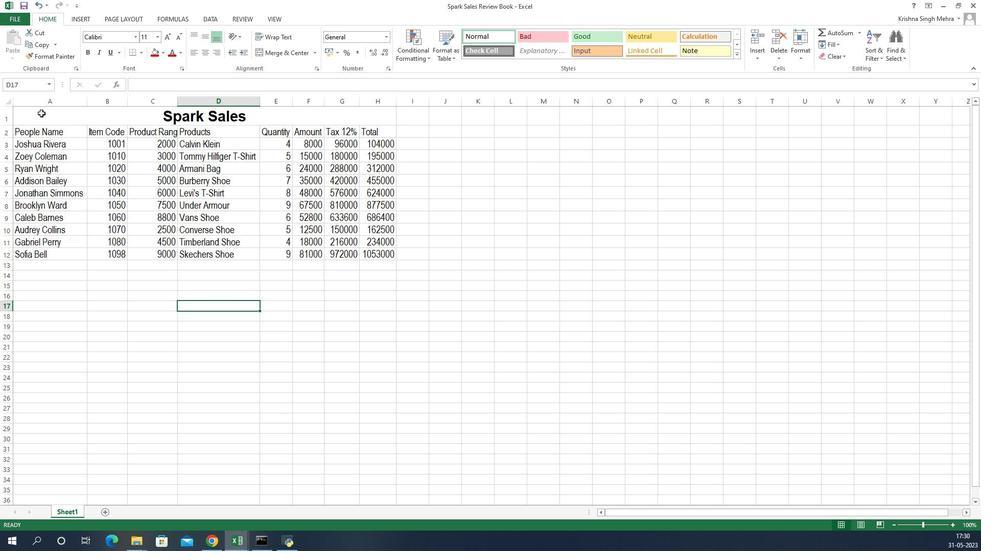 
Action: Mouse pressed left at (26, 107)
Screenshot: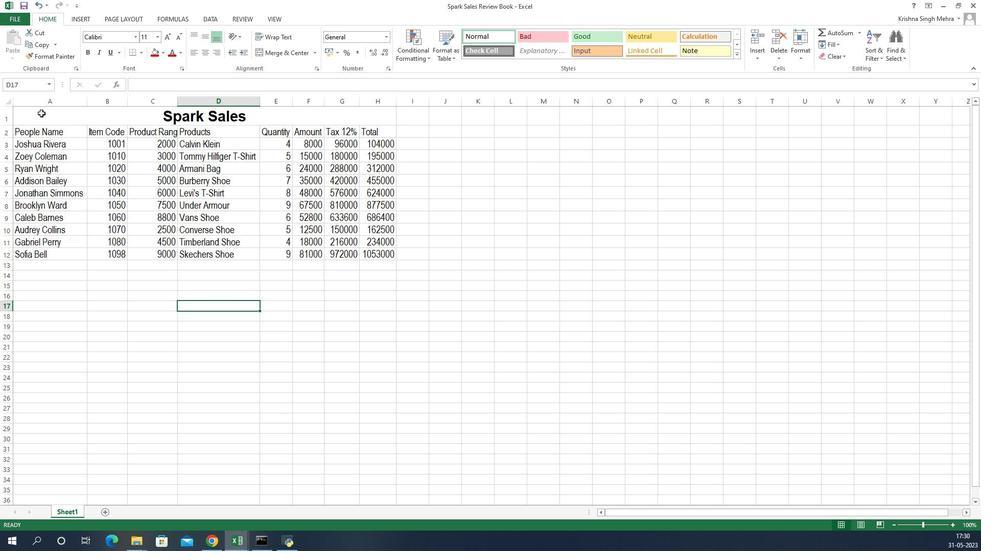 
Action: Mouse moved to (226, 29)
Screenshot: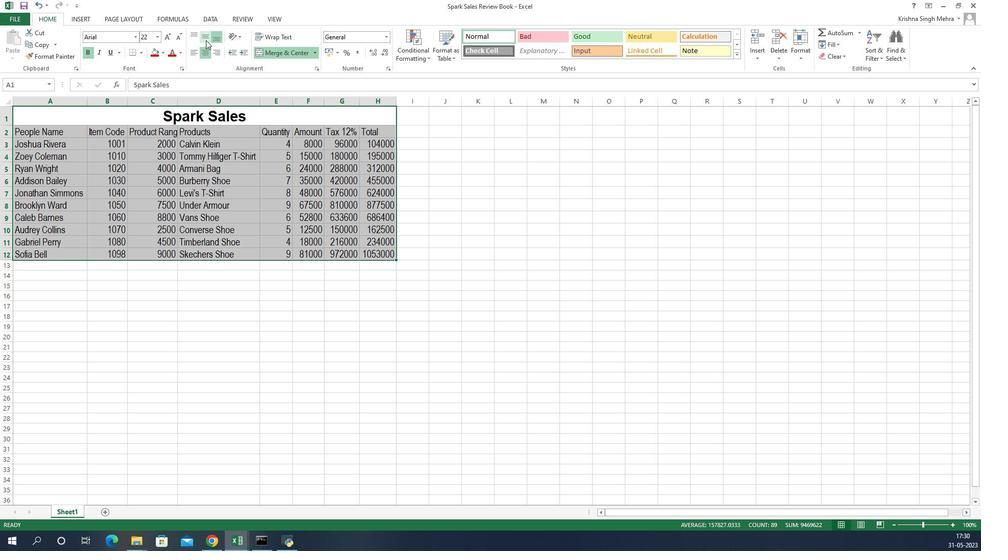 
Action: Mouse pressed left at (226, 29)
Screenshot: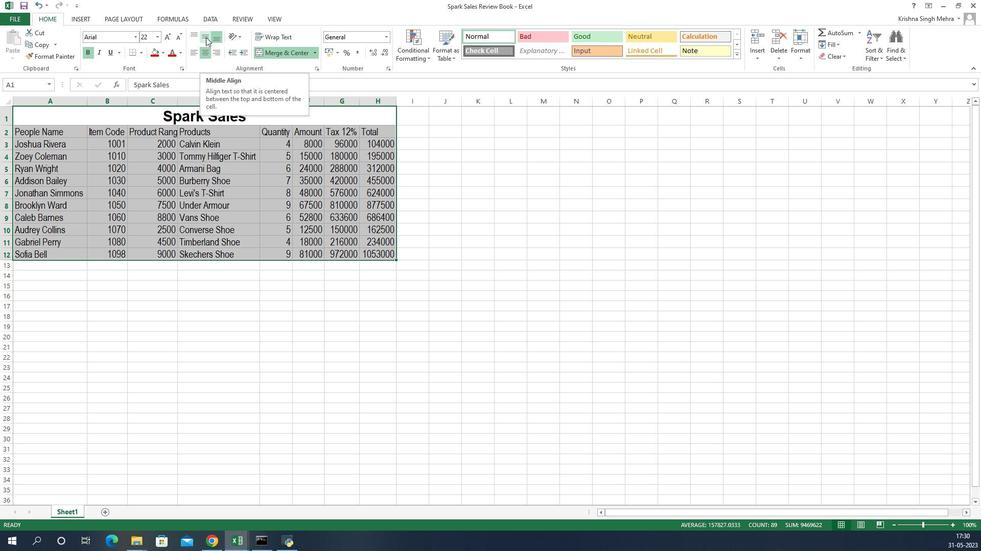 
Action: Mouse moved to (407, 319)
Screenshot: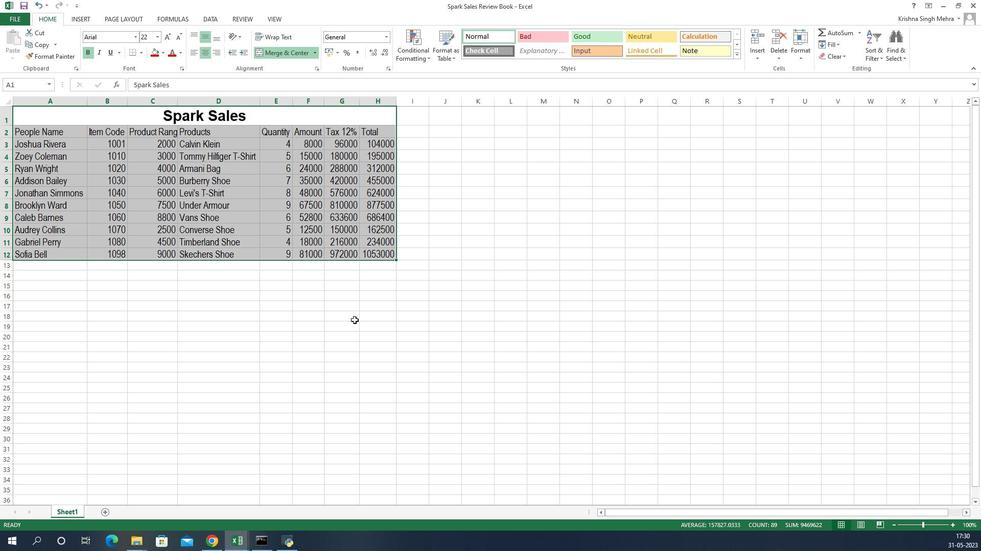 
Action: Mouse pressed left at (407, 319)
Screenshot: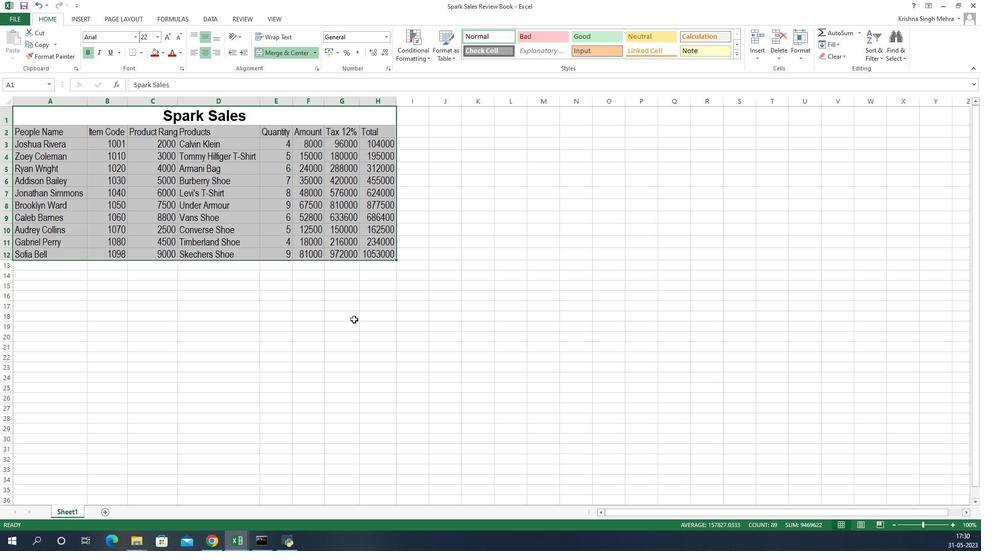 
Action: Key pressed ctrl+S
Screenshot: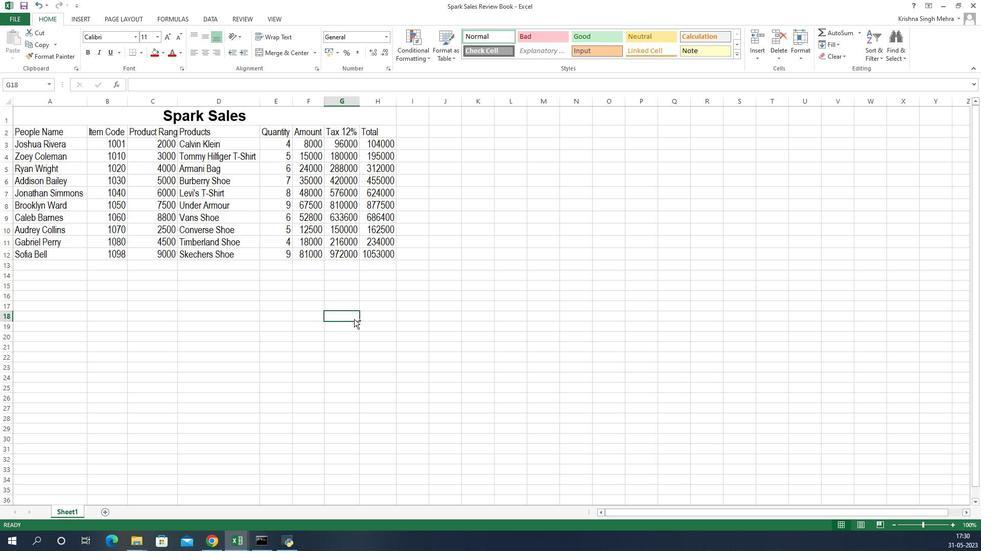 
